 Task: In the  document Genderequalityletter.rtf Insert the command  'Editing'Email the file to   'softage.7@softage.net', with message attached Action Required: This requires your review and response. and file type: HTML
Action: Mouse moved to (390, 456)
Screenshot: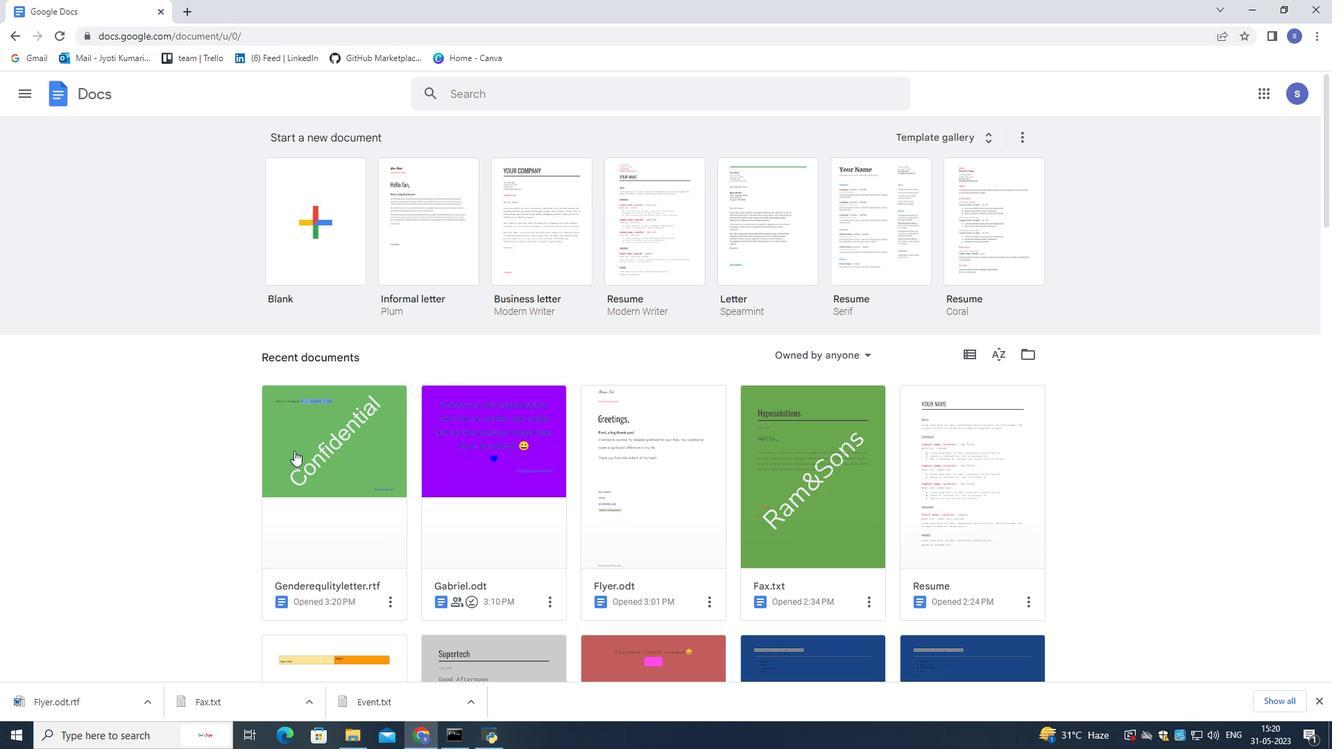 
Action: Mouse scrolled (390, 455) with delta (0, 0)
Screenshot: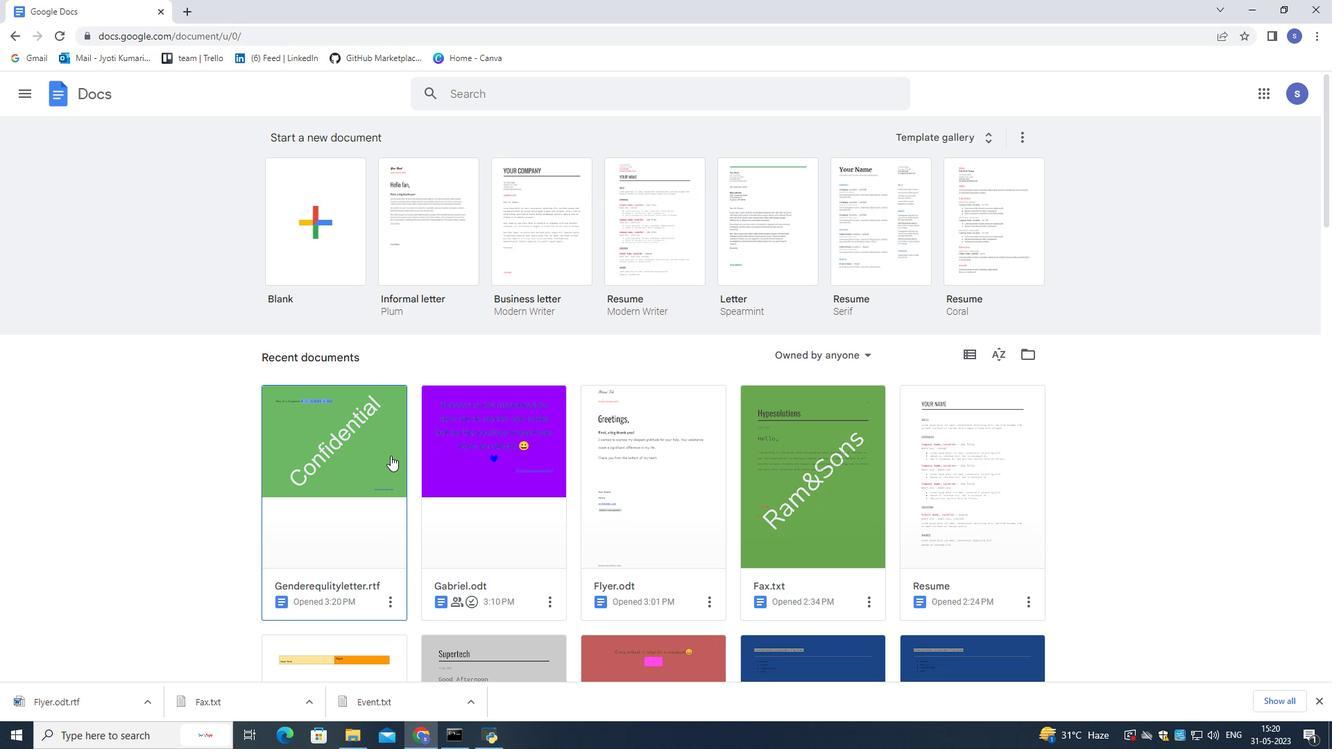 
Action: Mouse scrolled (390, 455) with delta (0, 0)
Screenshot: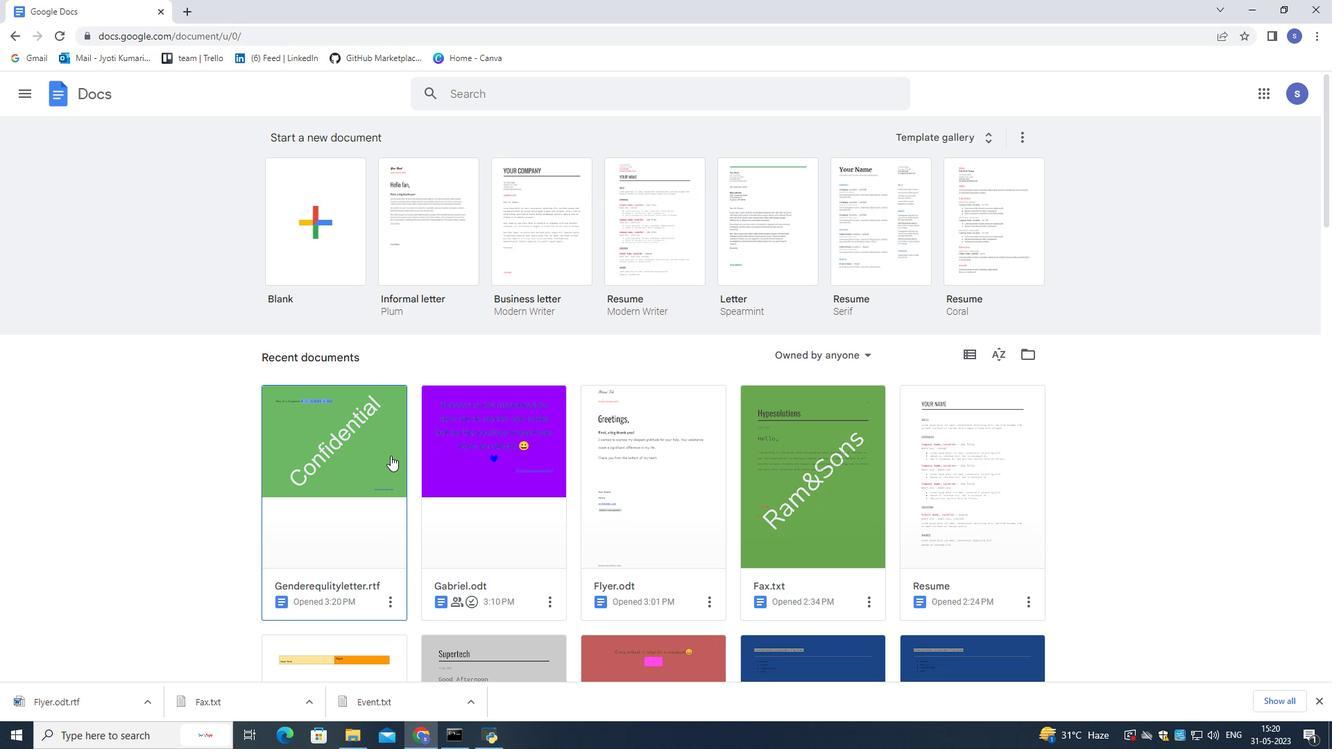 
Action: Mouse scrolled (390, 455) with delta (0, 0)
Screenshot: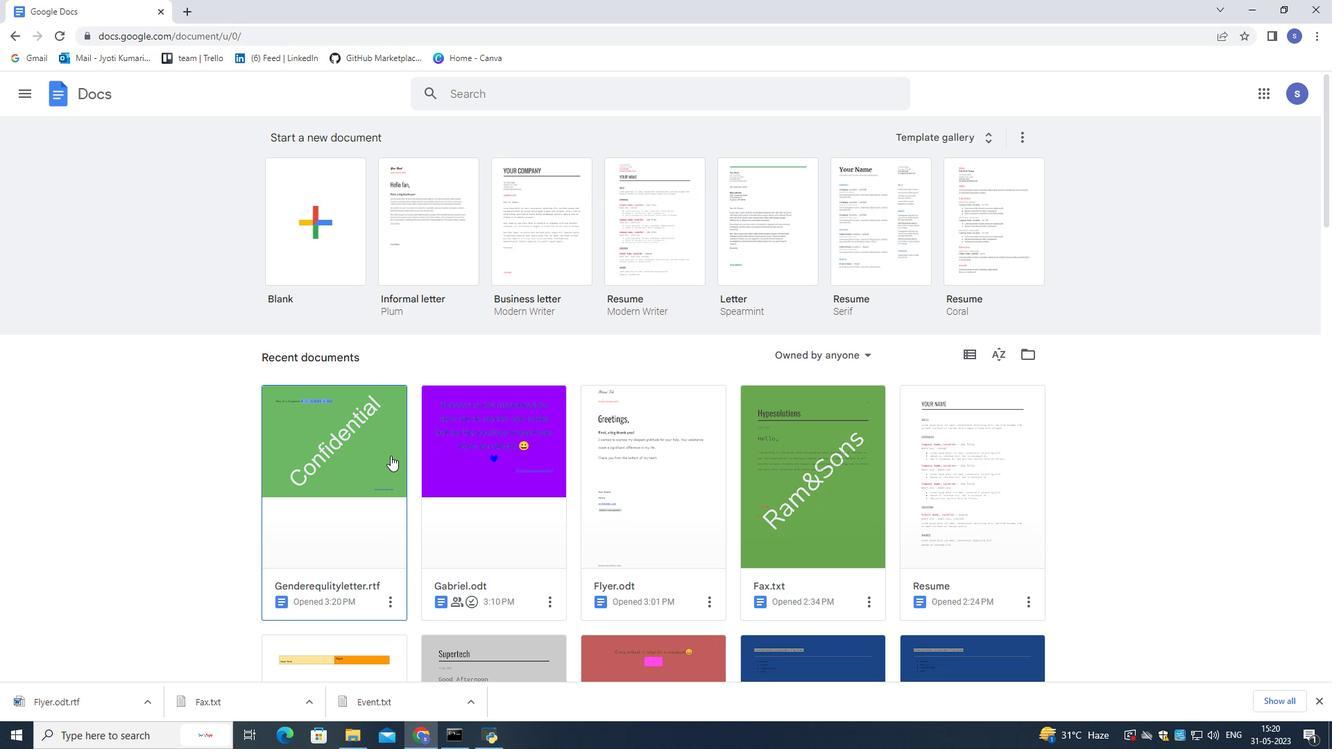 
Action: Mouse scrolled (390, 455) with delta (0, 0)
Screenshot: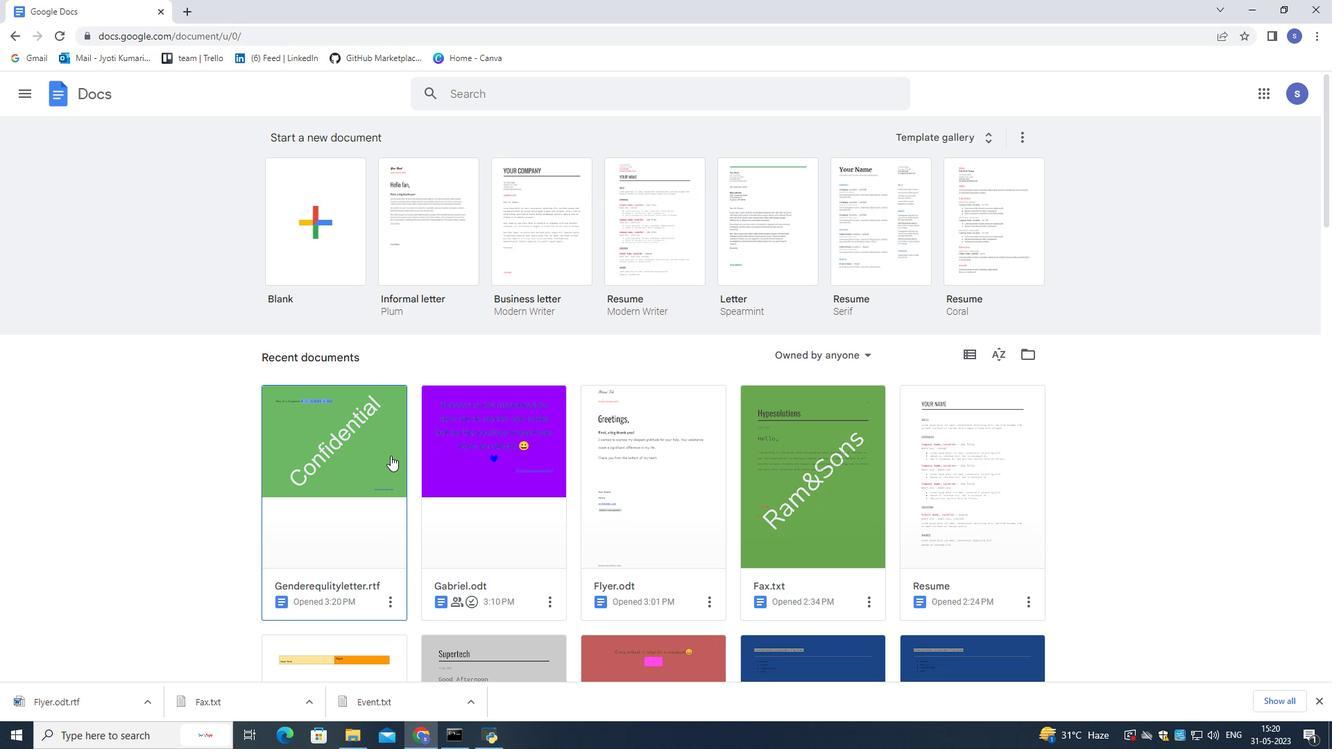 
Action: Mouse scrolled (390, 456) with delta (0, 0)
Screenshot: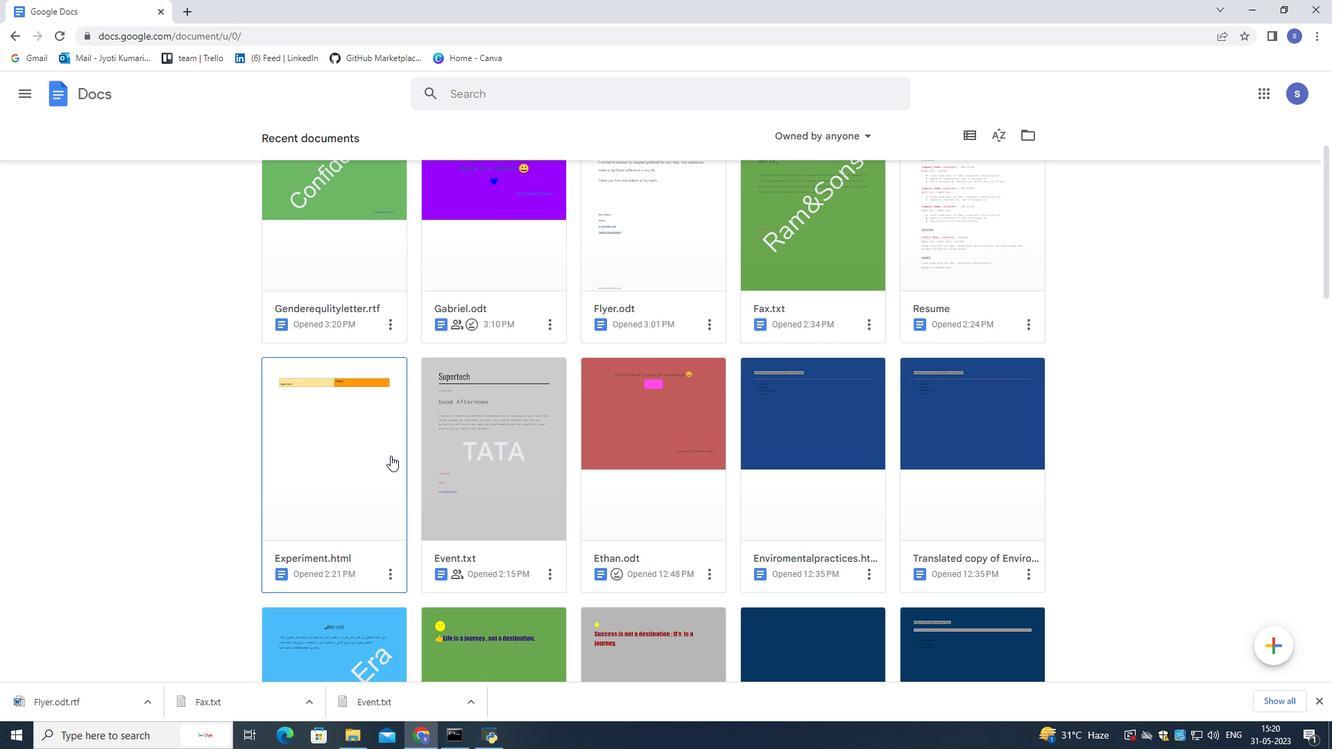 
Action: Mouse scrolled (390, 456) with delta (0, 0)
Screenshot: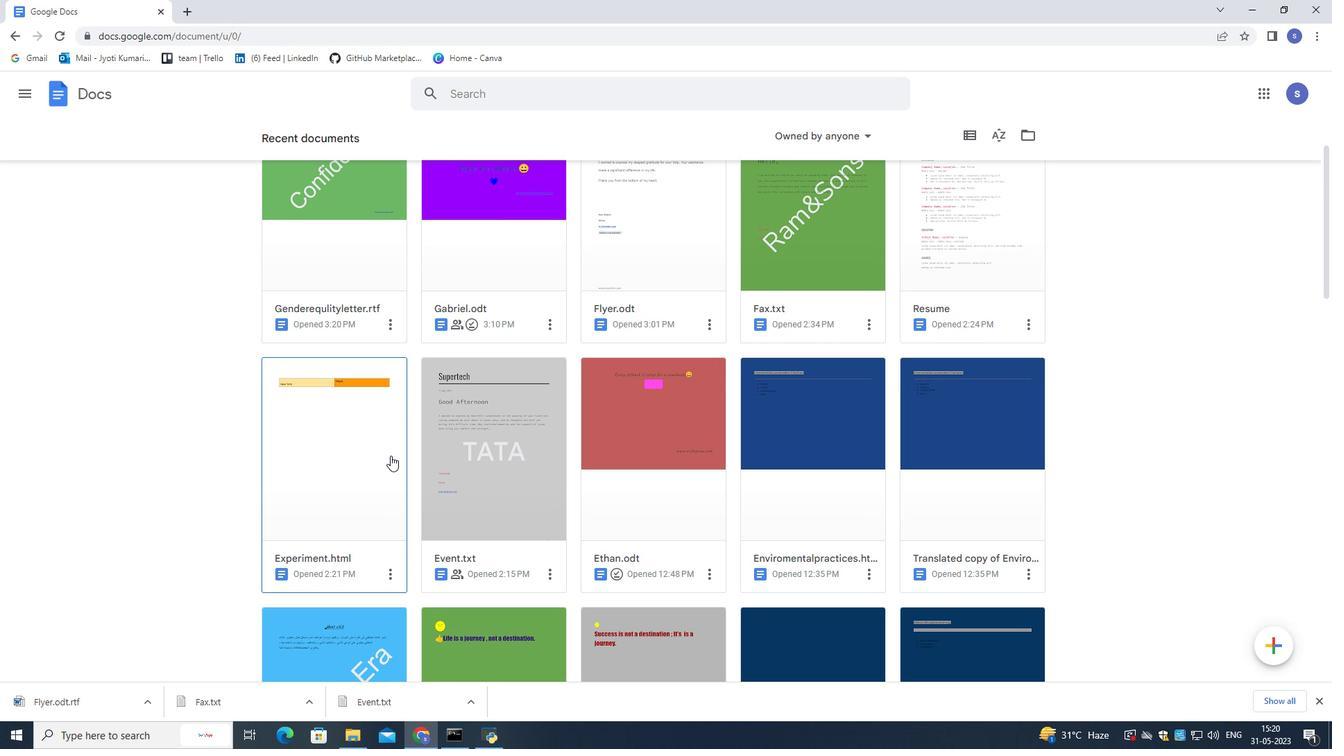 
Action: Mouse scrolled (390, 456) with delta (0, 0)
Screenshot: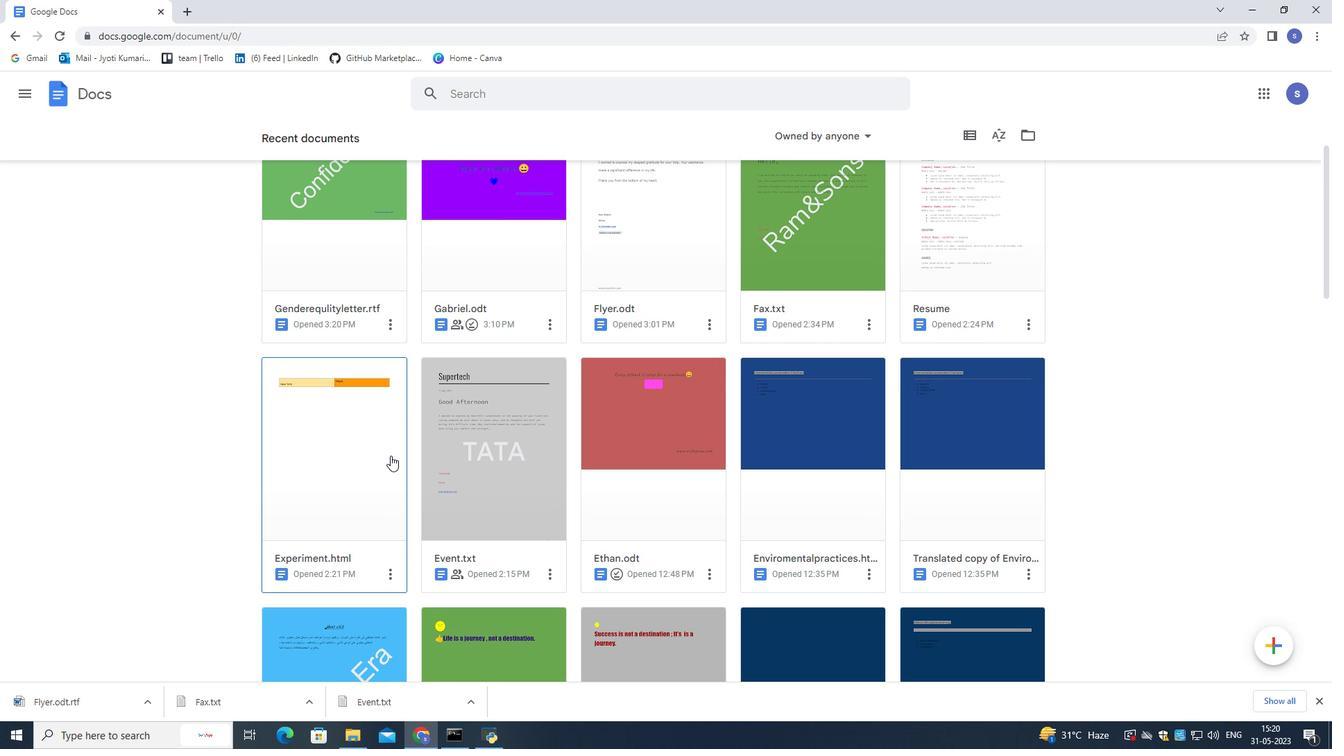 
Action: Mouse scrolled (390, 456) with delta (0, 0)
Screenshot: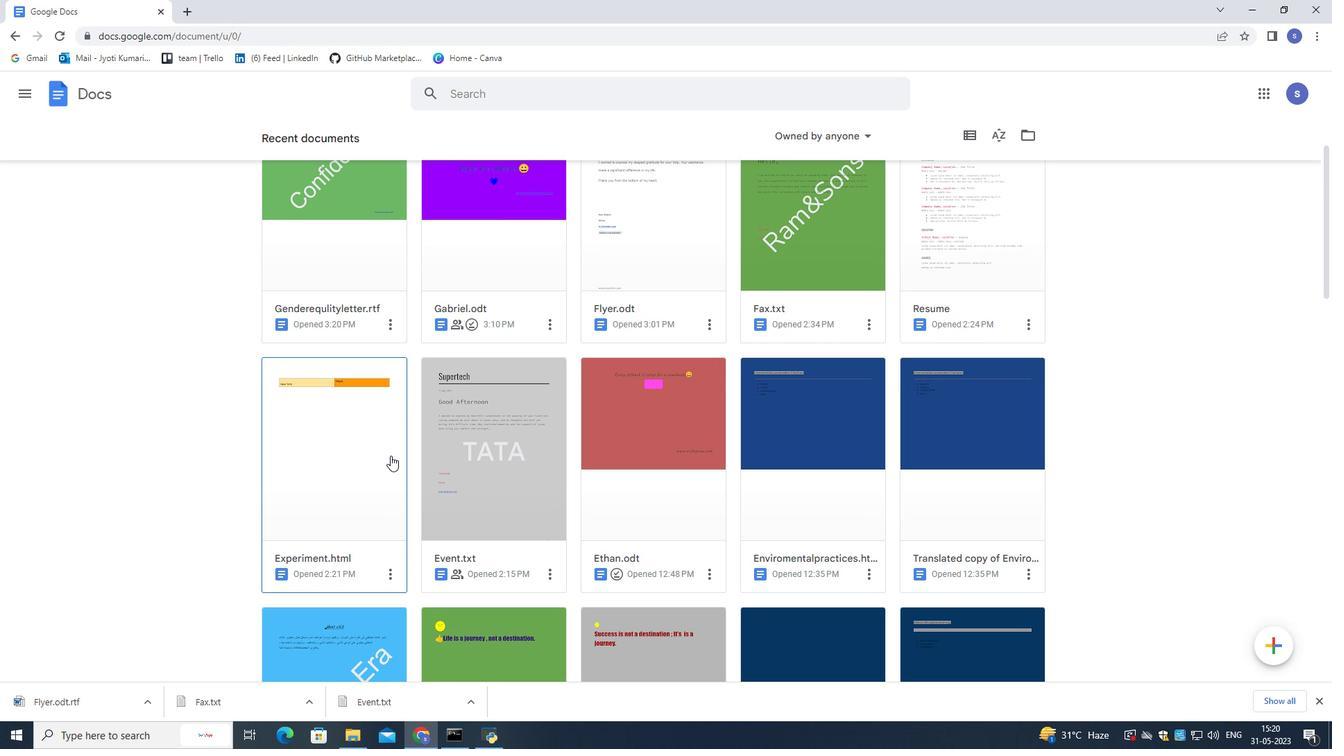 
Action: Mouse scrolled (390, 456) with delta (0, 0)
Screenshot: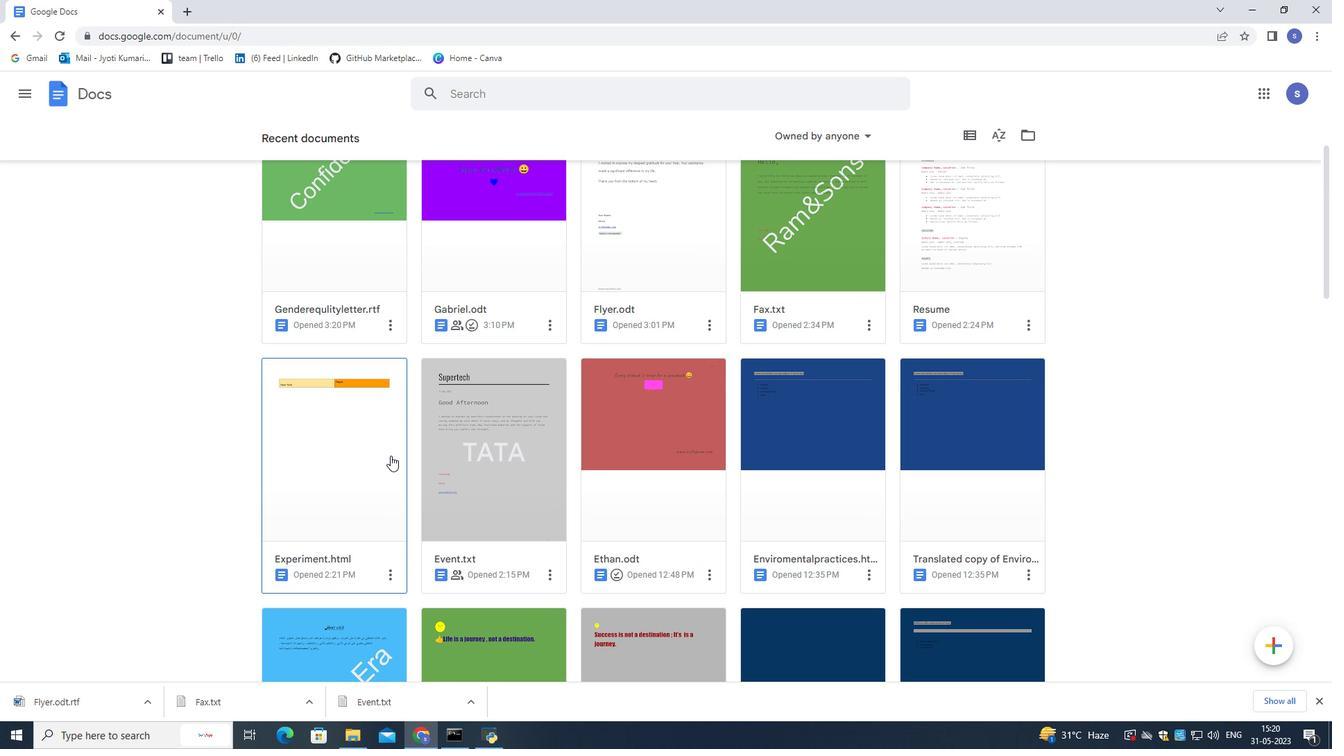 
Action: Mouse moved to (365, 429)
Screenshot: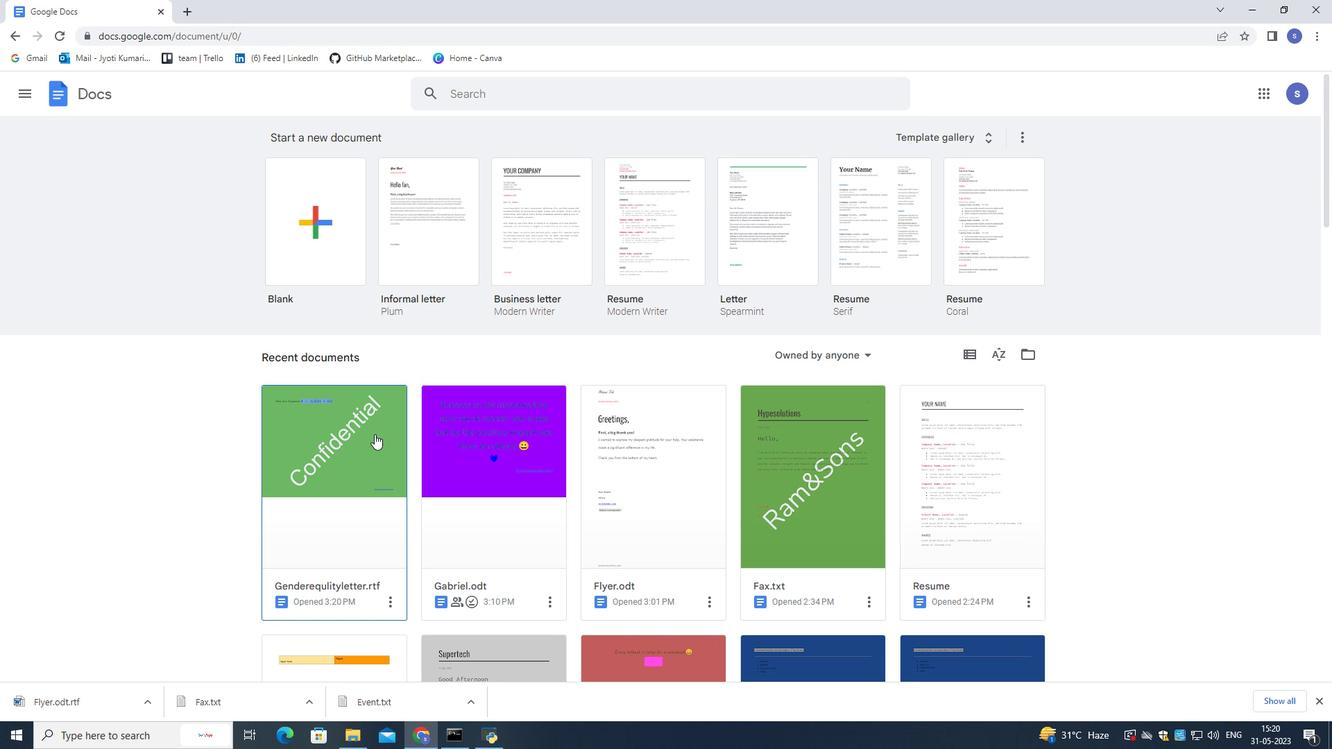 
Action: Mouse pressed left at (365, 429)
Screenshot: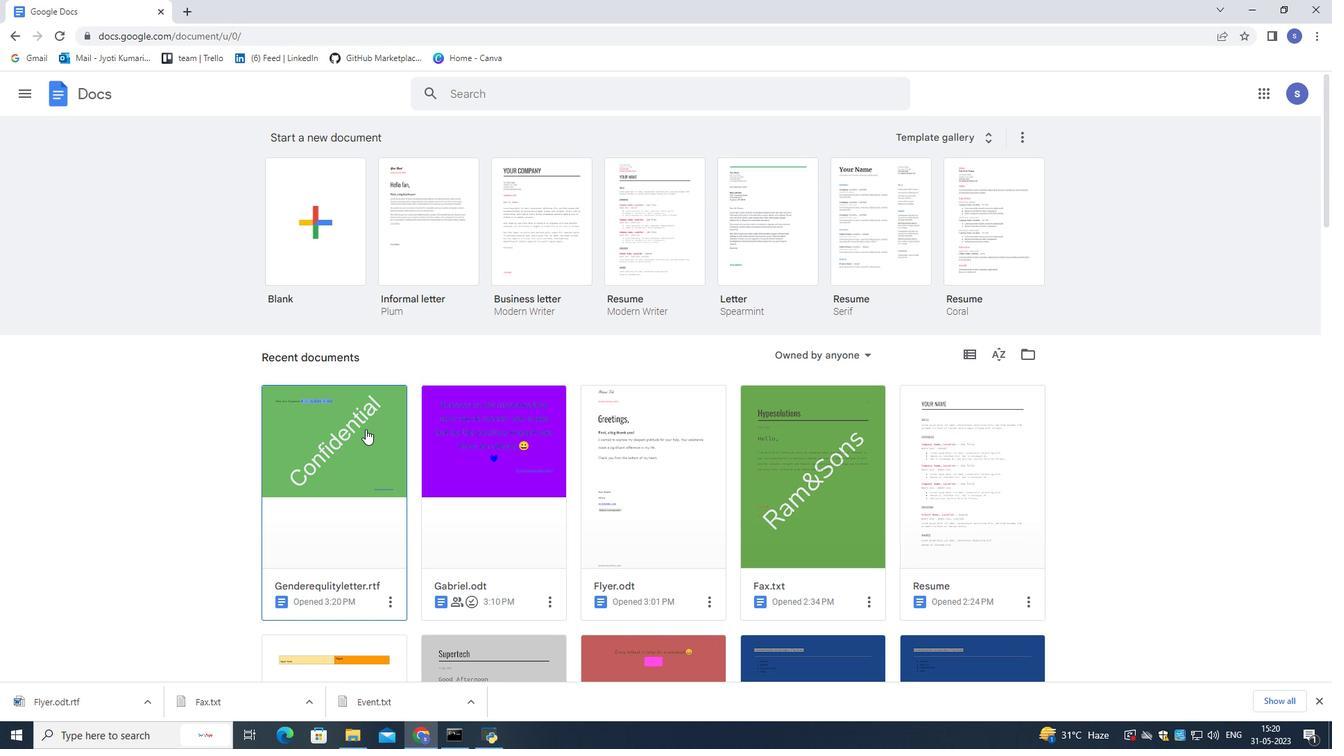 
Action: Mouse moved to (449, 409)
Screenshot: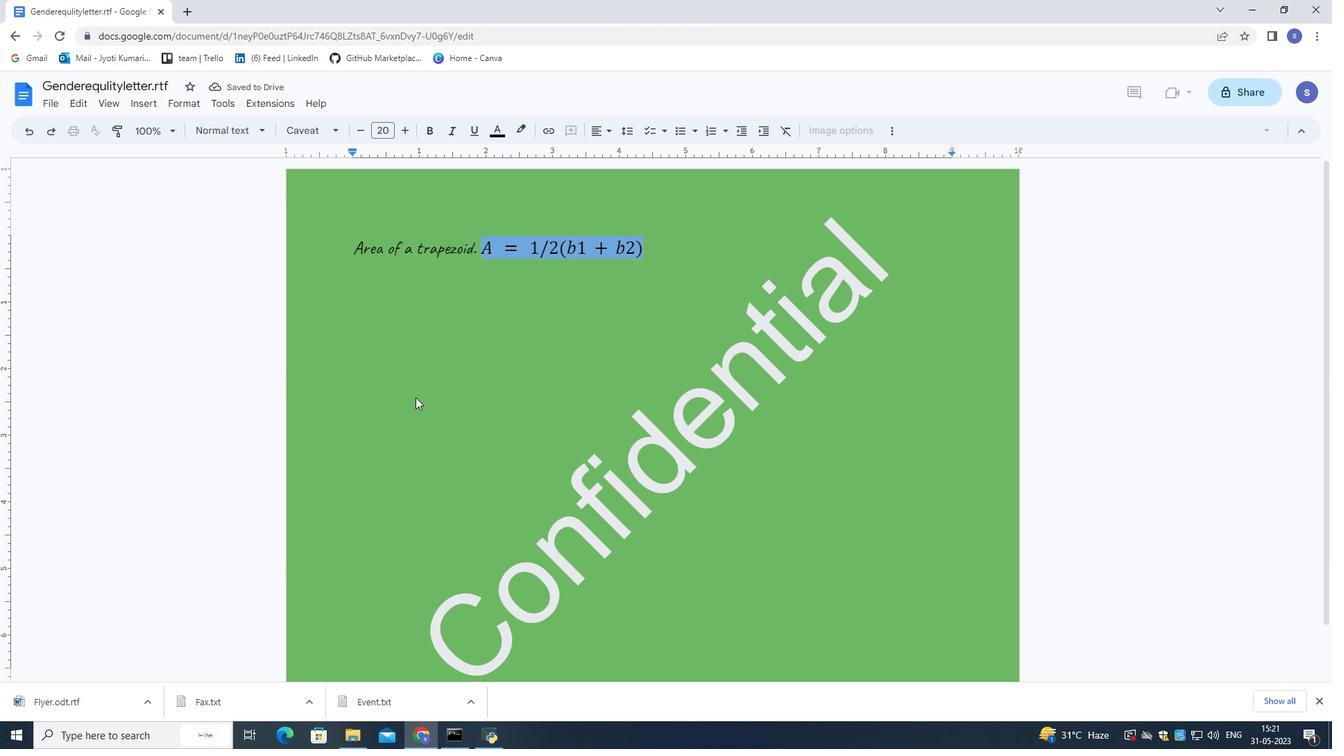 
Action: Mouse scrolled (449, 408) with delta (0, 0)
Screenshot: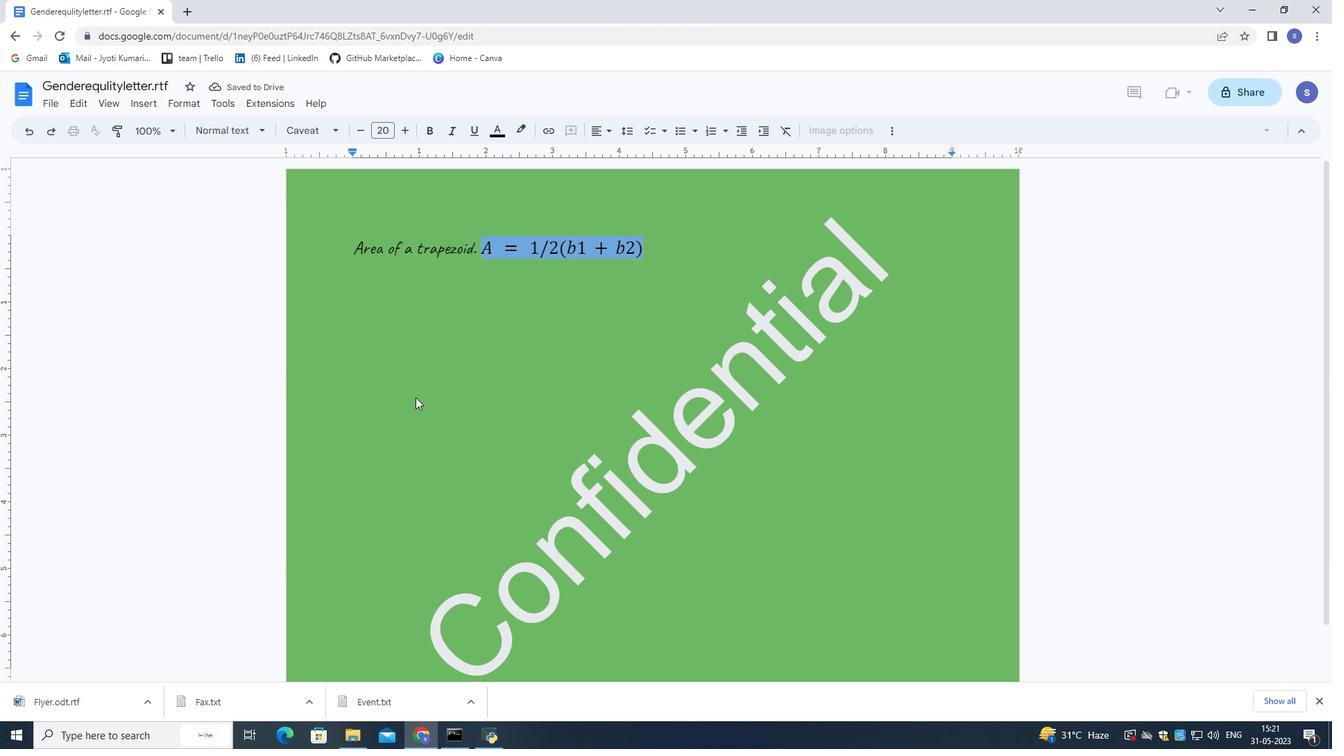 
Action: Mouse moved to (48, 100)
Screenshot: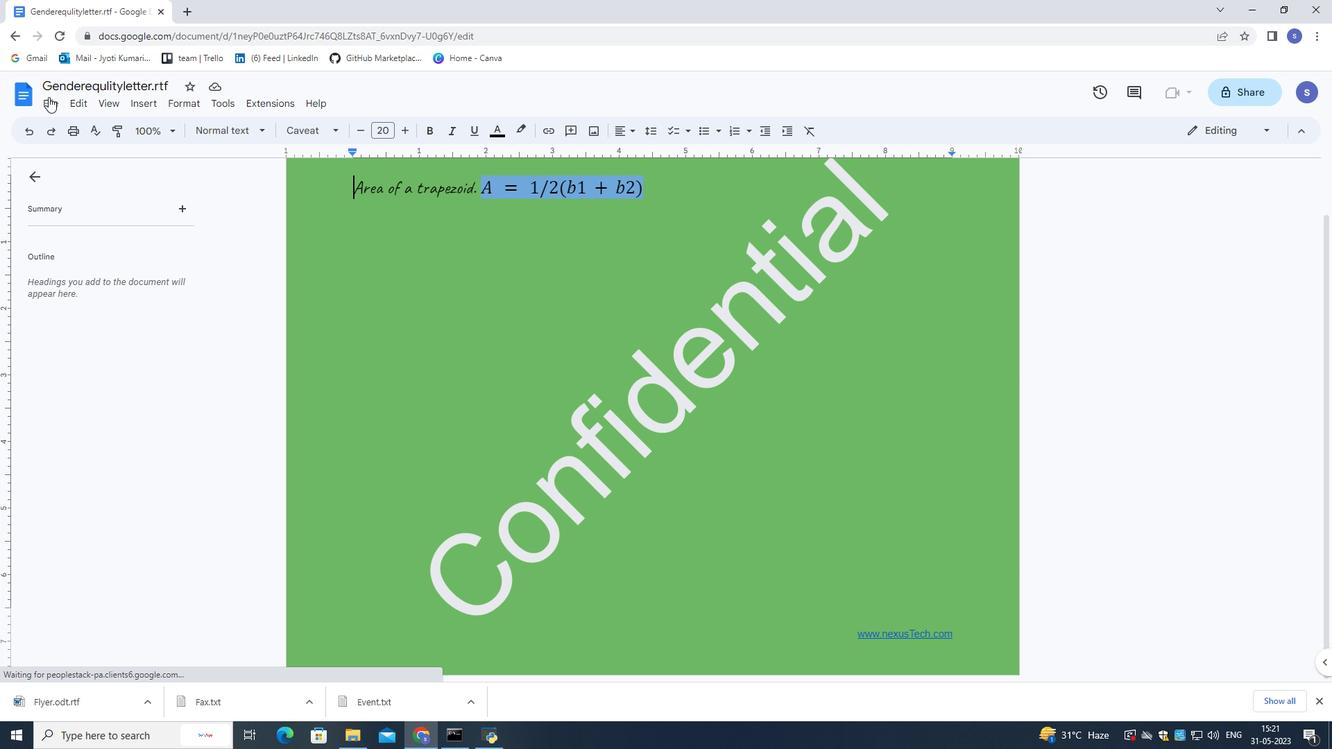 
Action: Mouse pressed left at (48, 100)
Screenshot: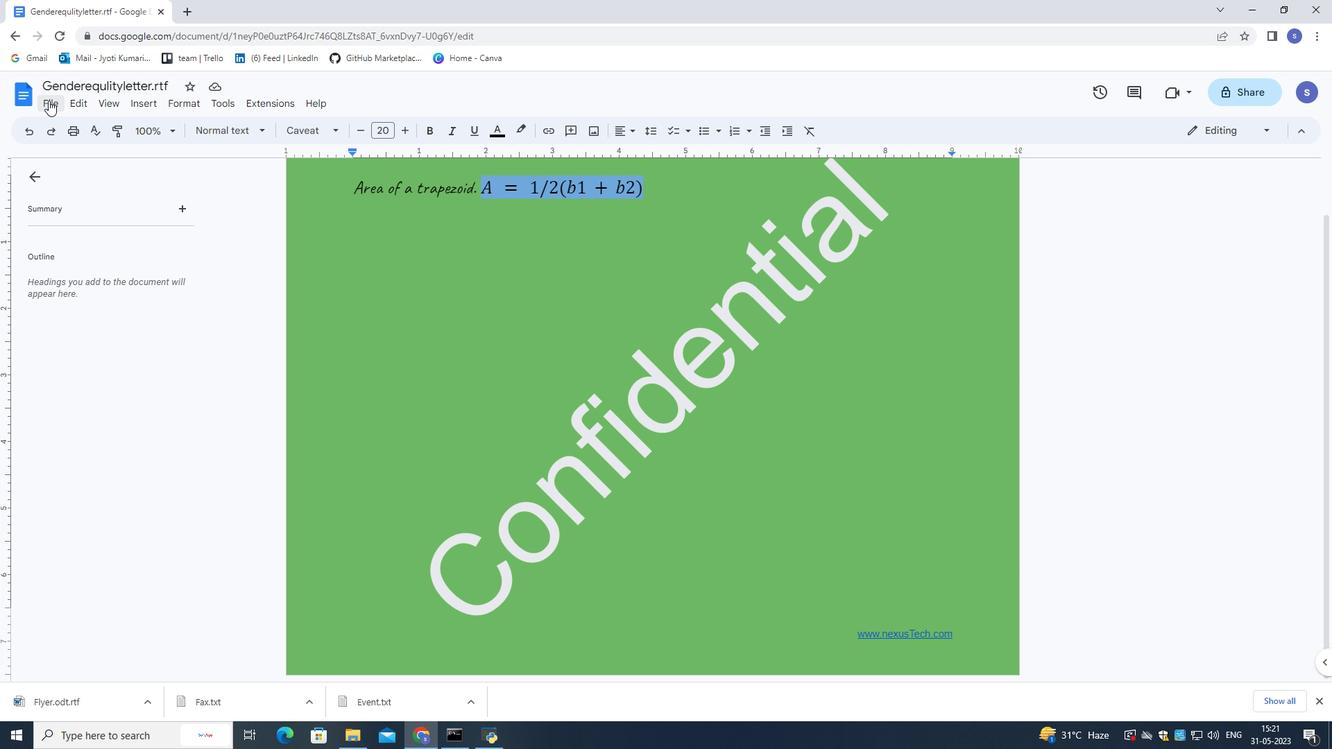 
Action: Mouse moved to (1212, 136)
Screenshot: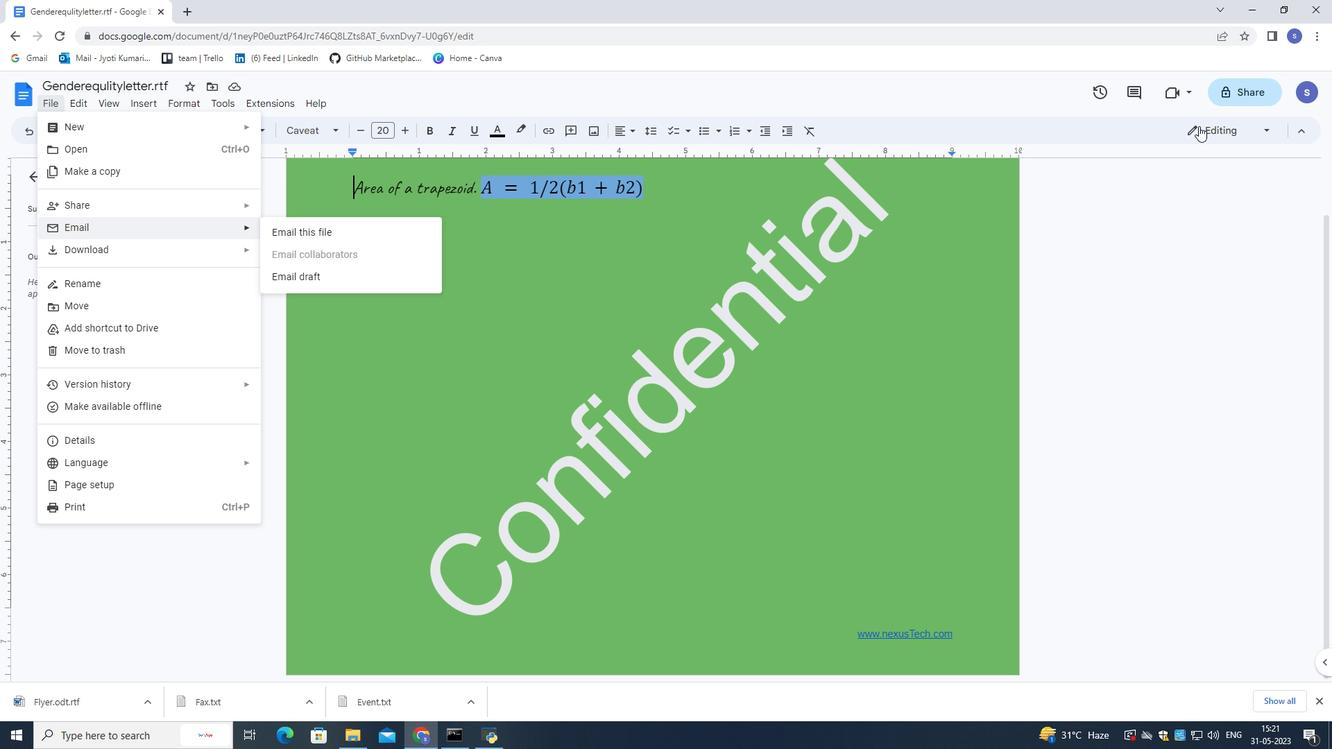 
Action: Mouse pressed left at (1212, 136)
Screenshot: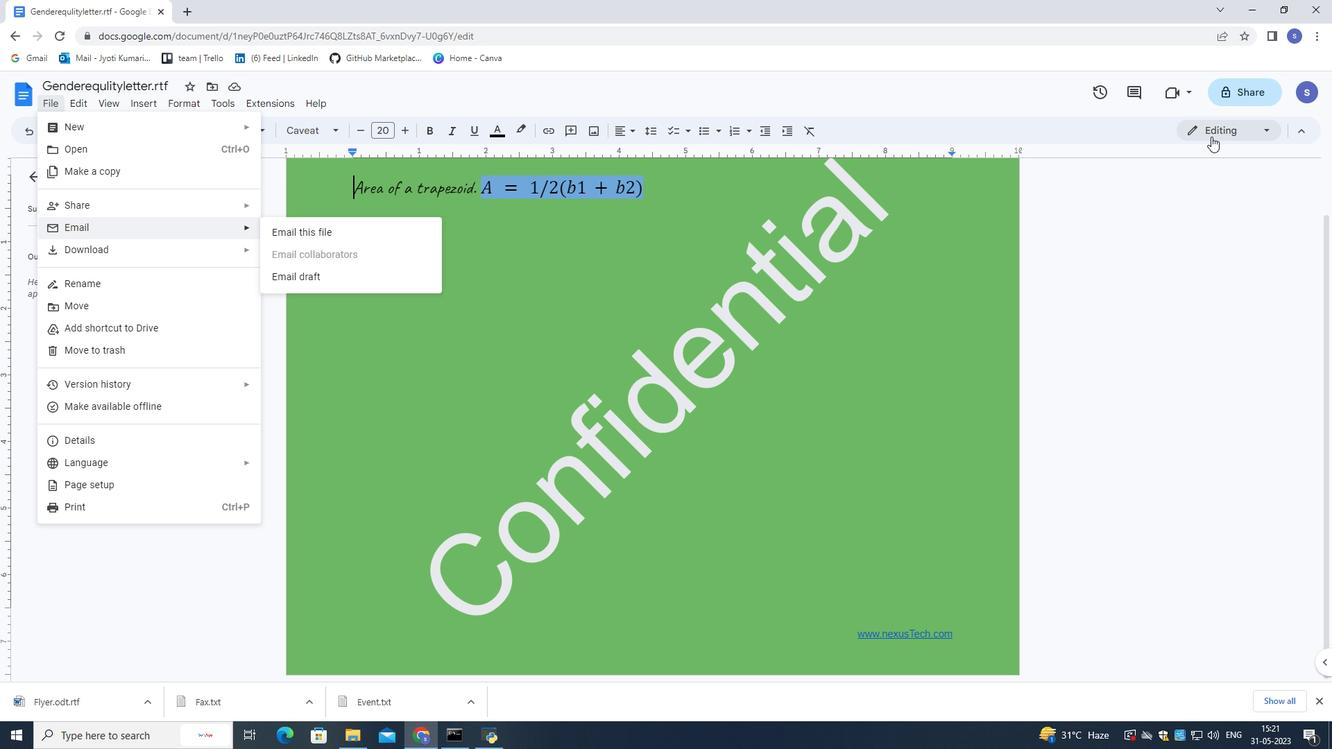 
Action: Mouse moved to (1167, 170)
Screenshot: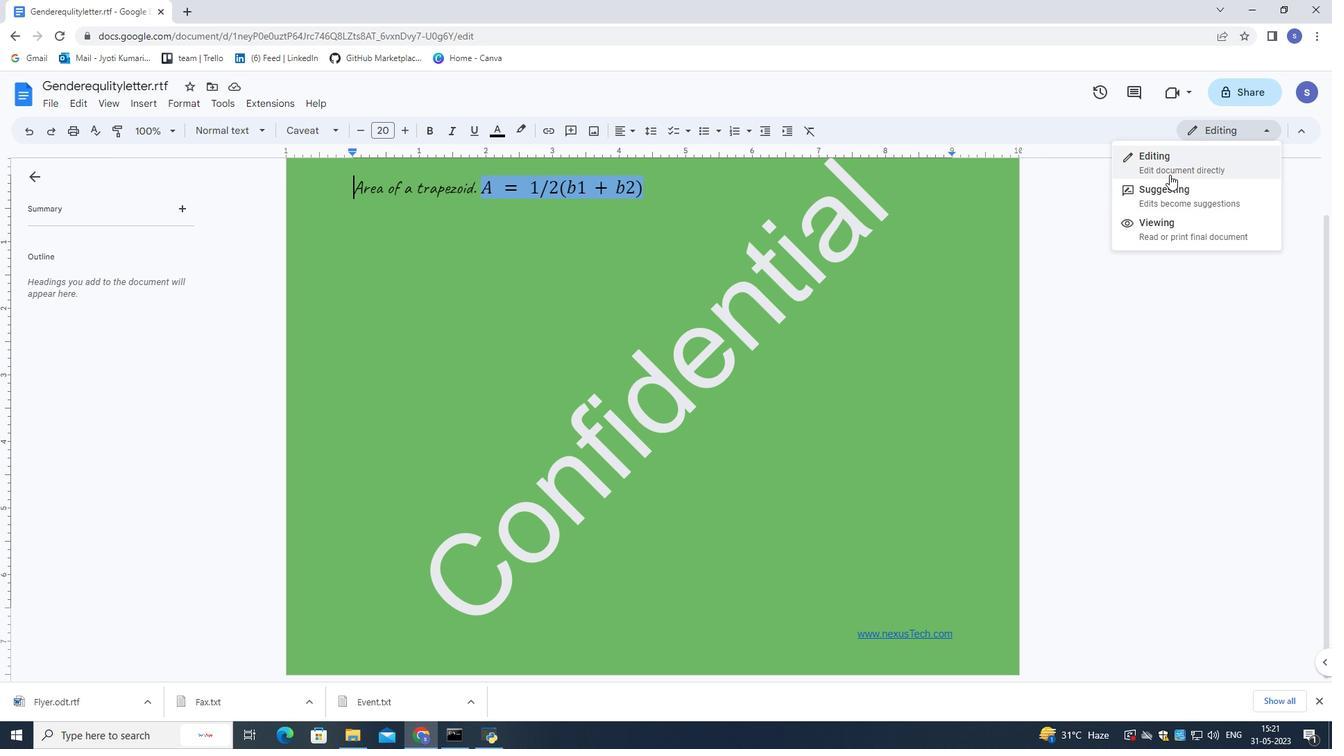 
Action: Mouse pressed left at (1167, 170)
Screenshot: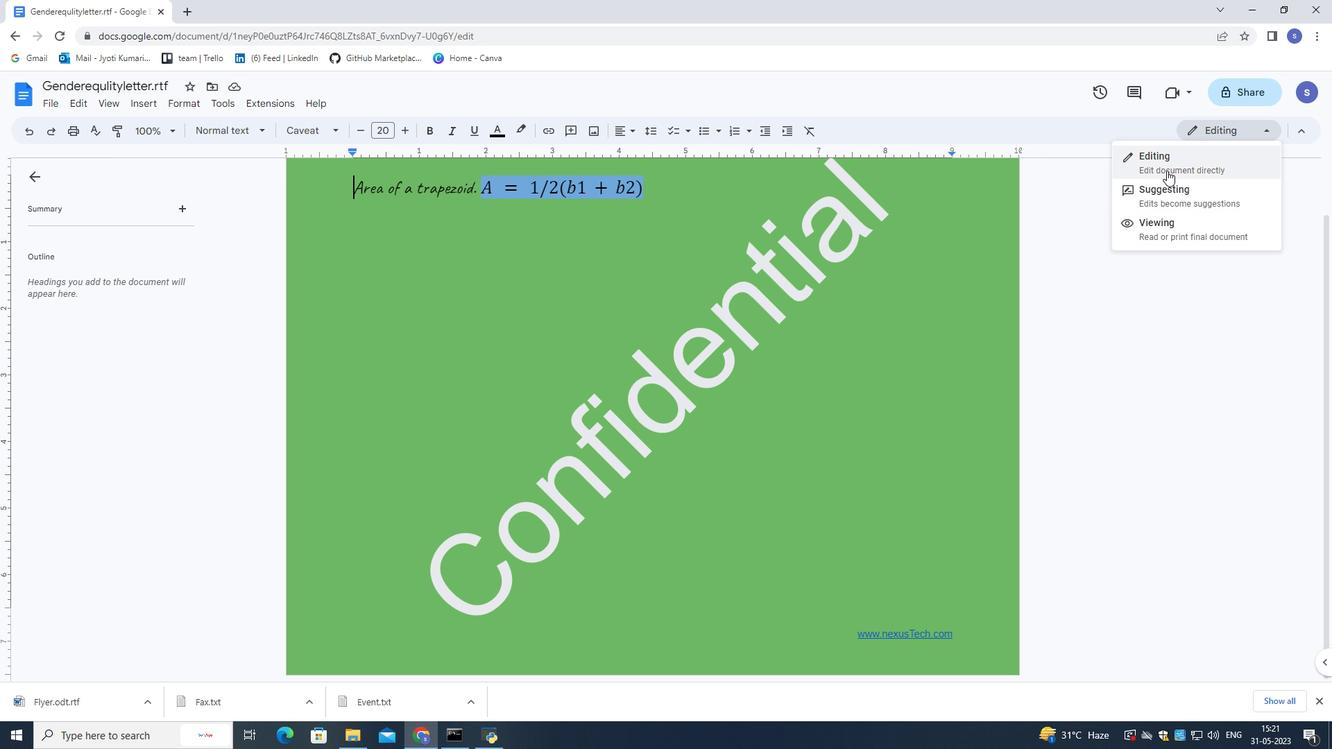 
Action: Mouse moved to (48, 99)
Screenshot: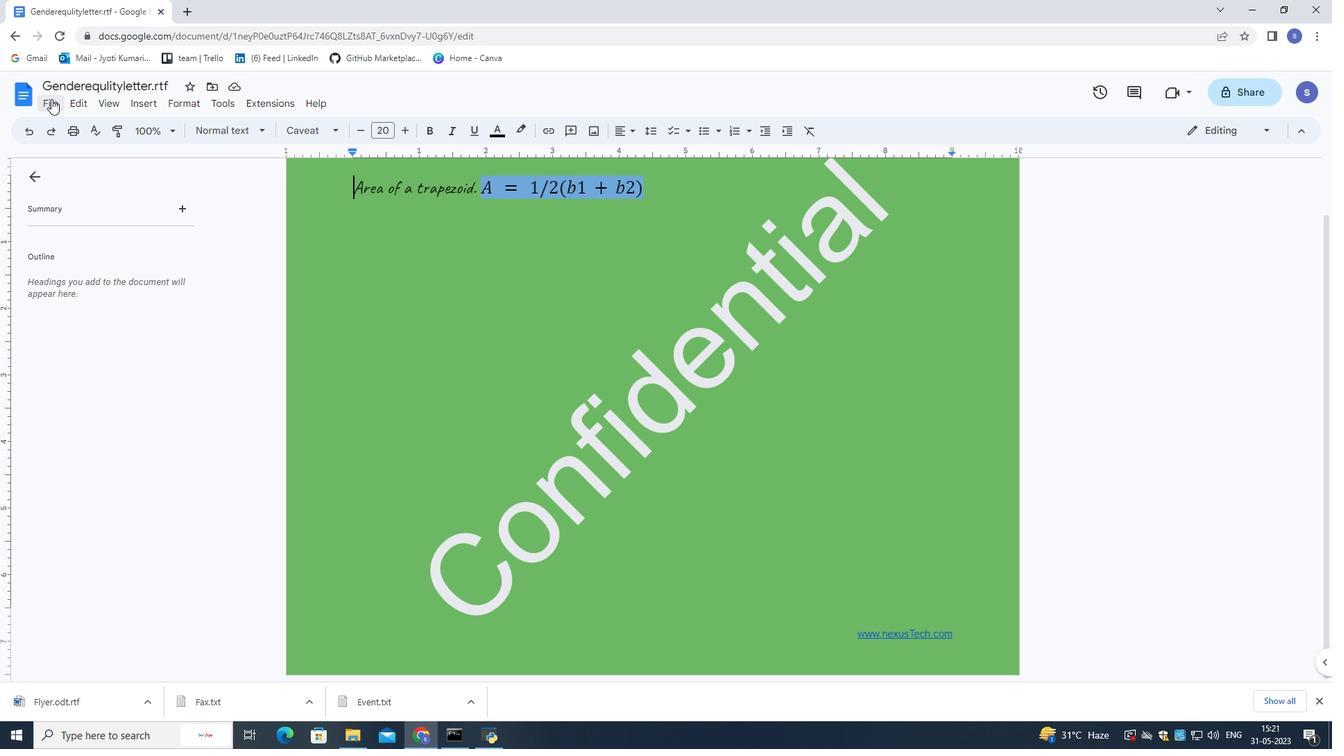 
Action: Mouse pressed left at (48, 99)
Screenshot: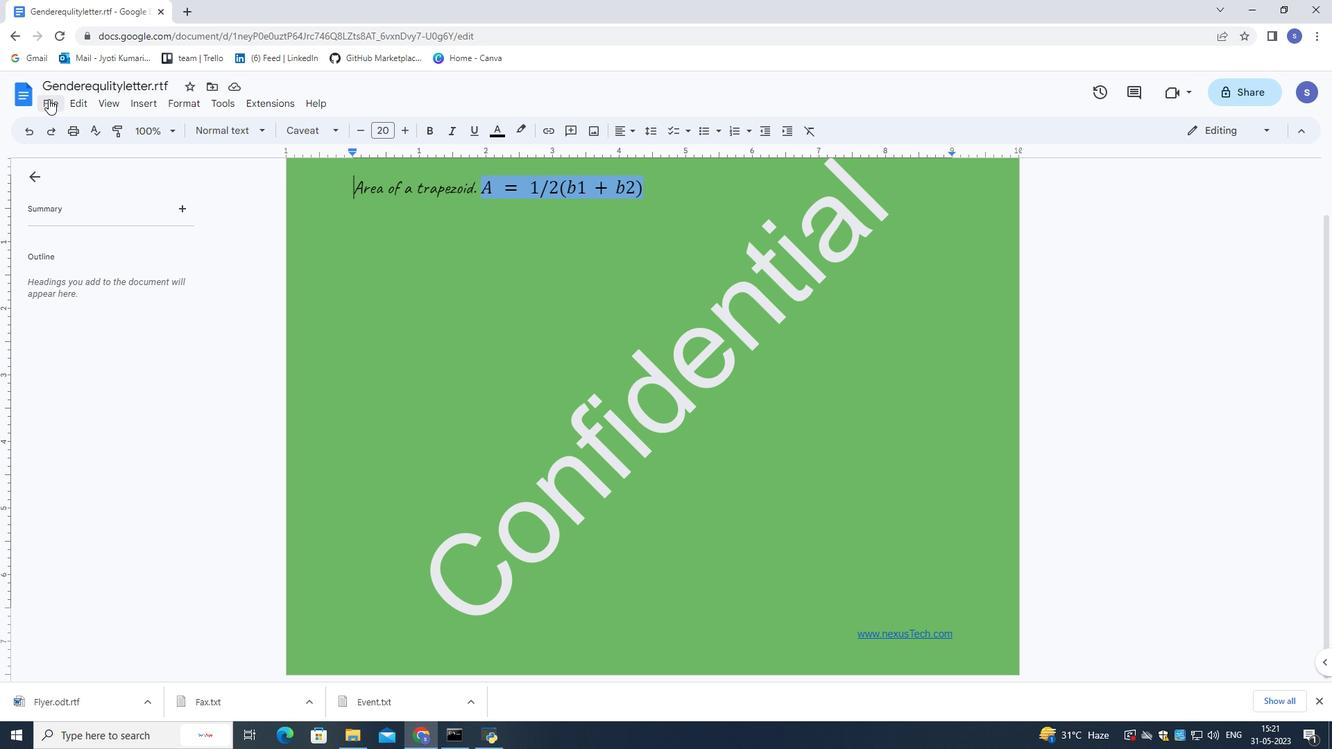 
Action: Mouse moved to (287, 229)
Screenshot: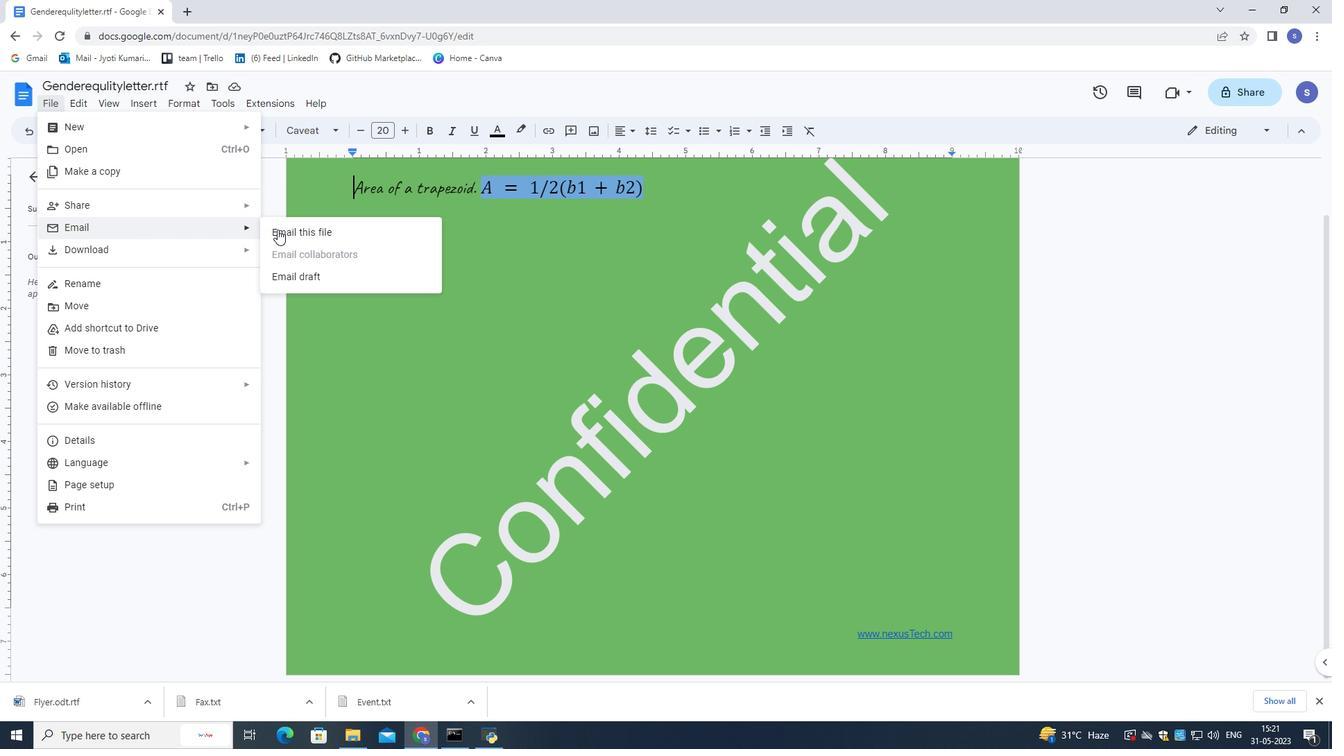 
Action: Mouse pressed left at (287, 229)
Screenshot: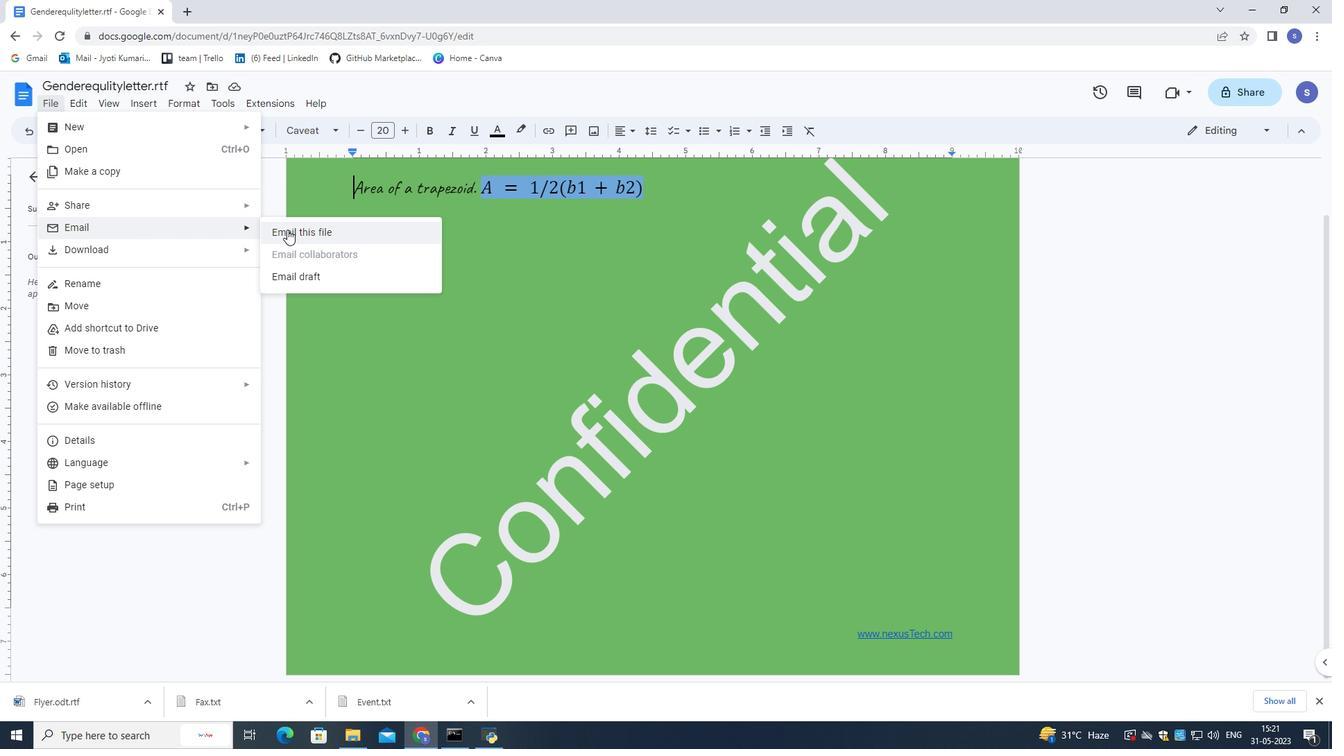 
Action: Key pressed softage.7<Key.shift>@softage.net
Screenshot: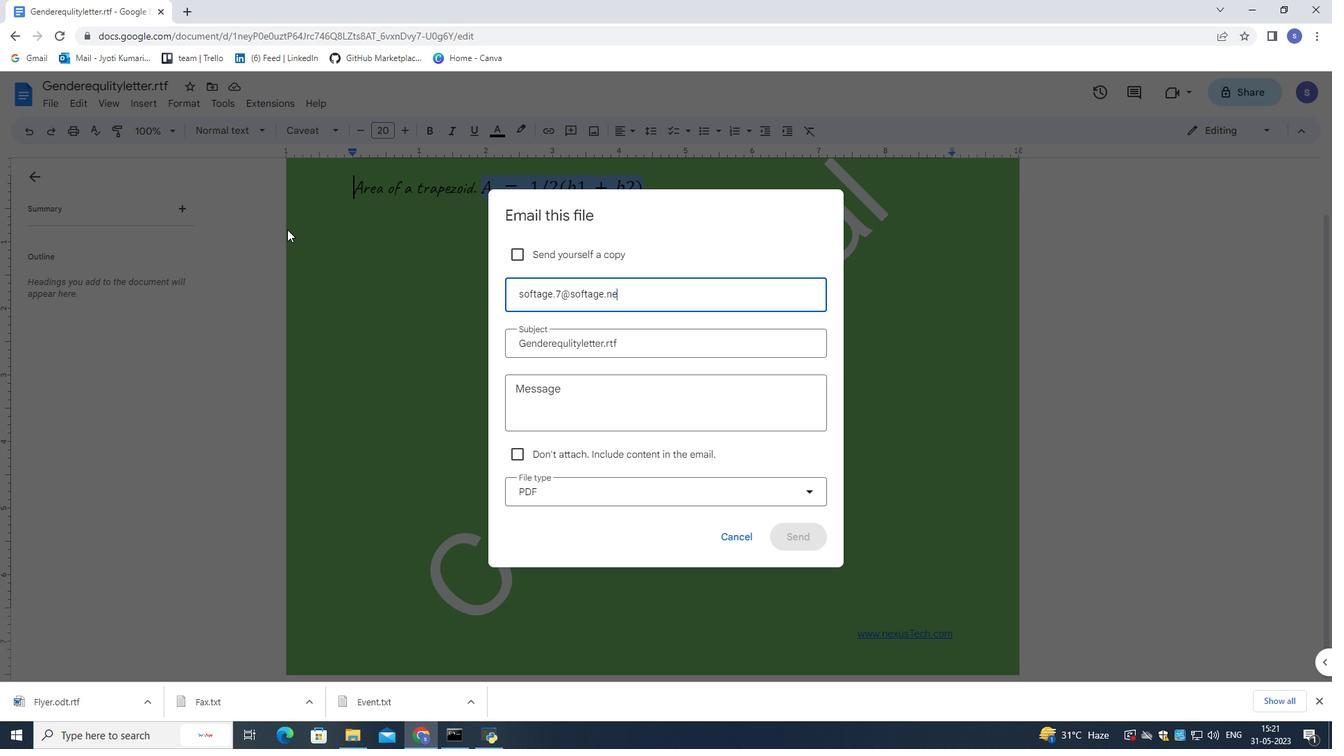 
Action: Mouse moved to (581, 332)
Screenshot: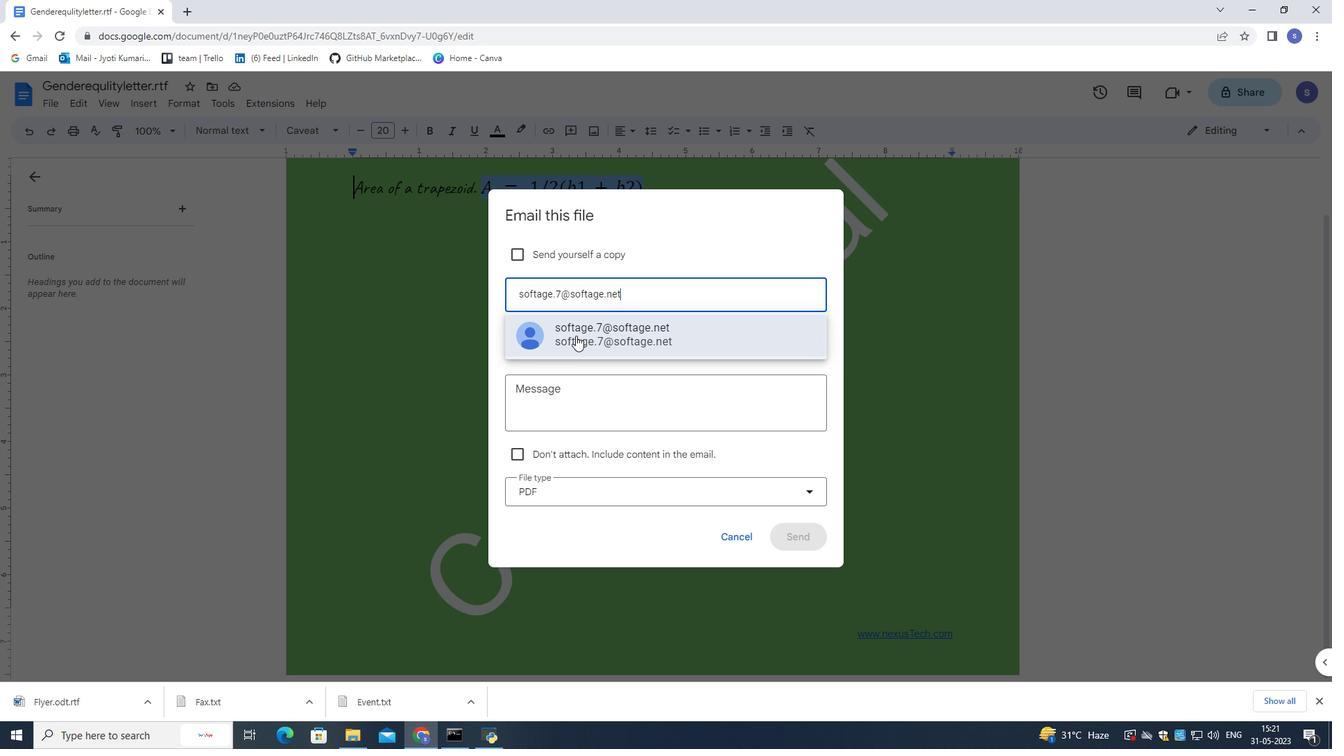 
Action: Mouse pressed left at (581, 332)
Screenshot: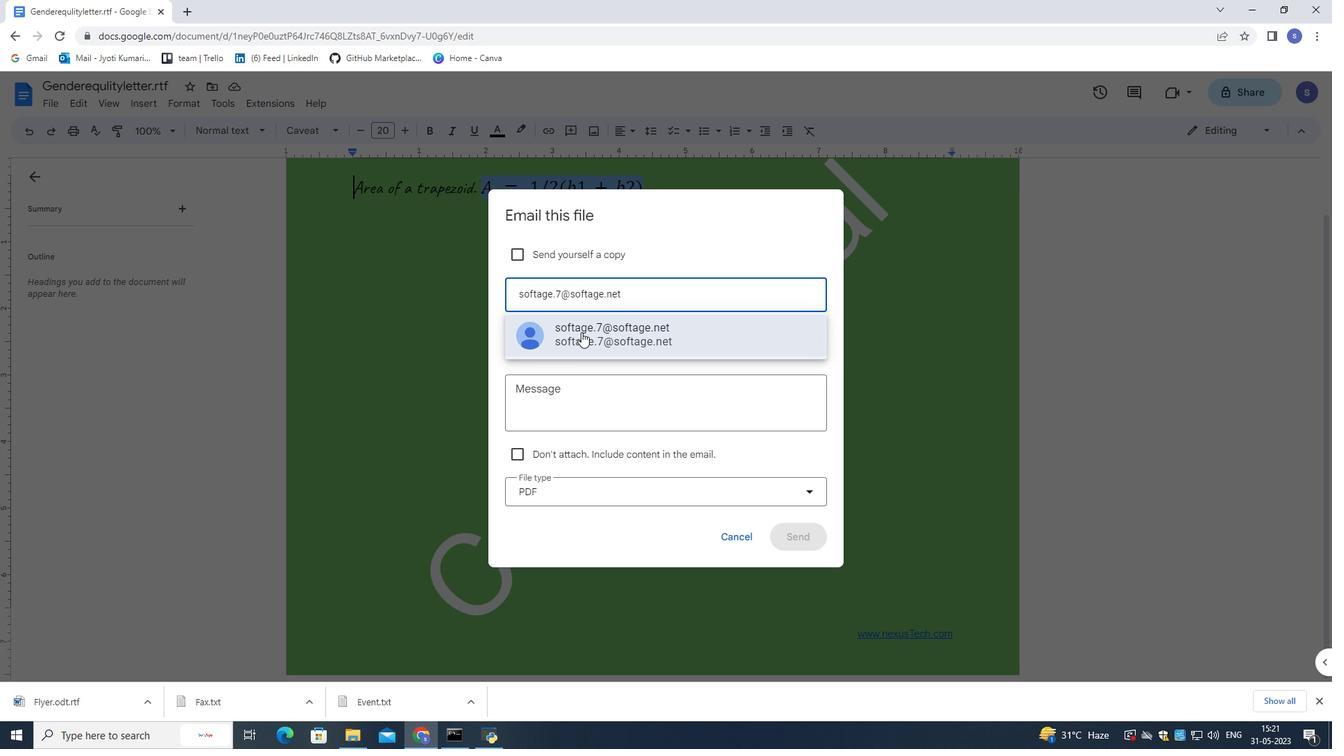 
Action: Mouse moved to (661, 408)
Screenshot: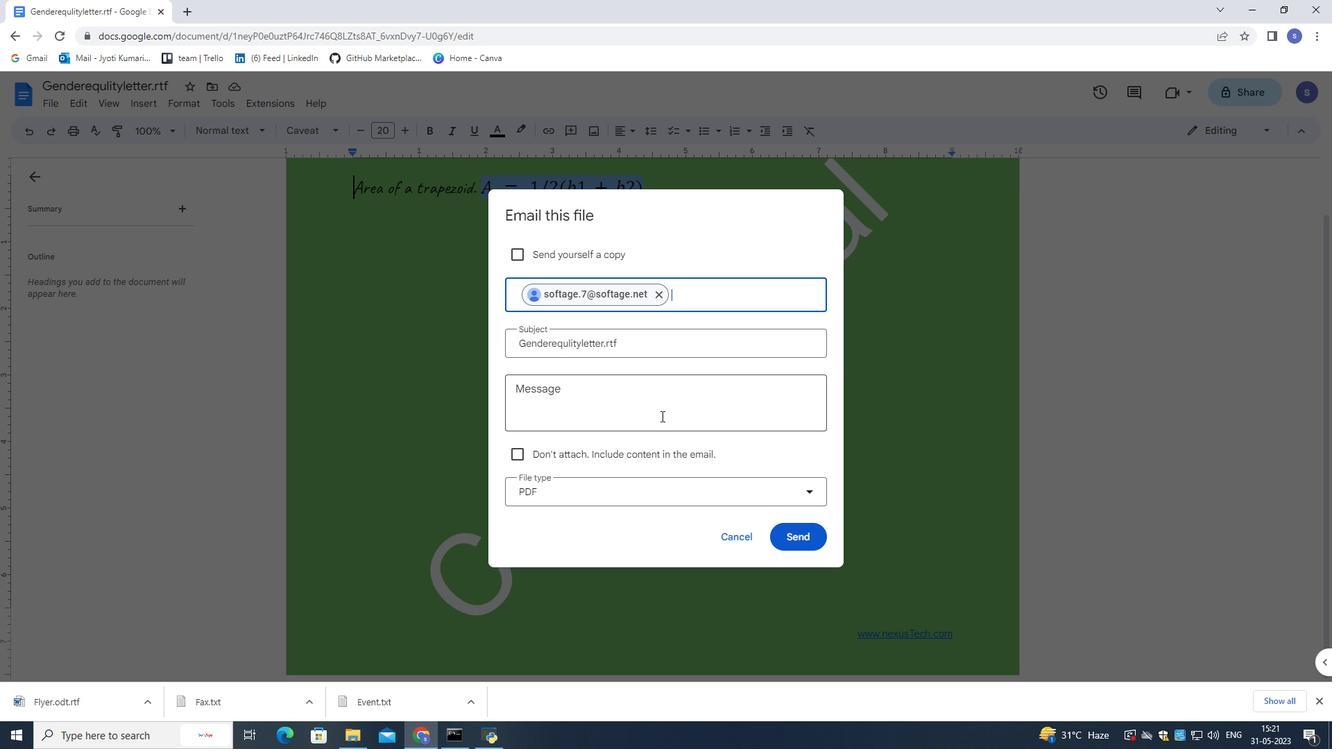 
Action: Mouse pressed left at (661, 408)
Screenshot: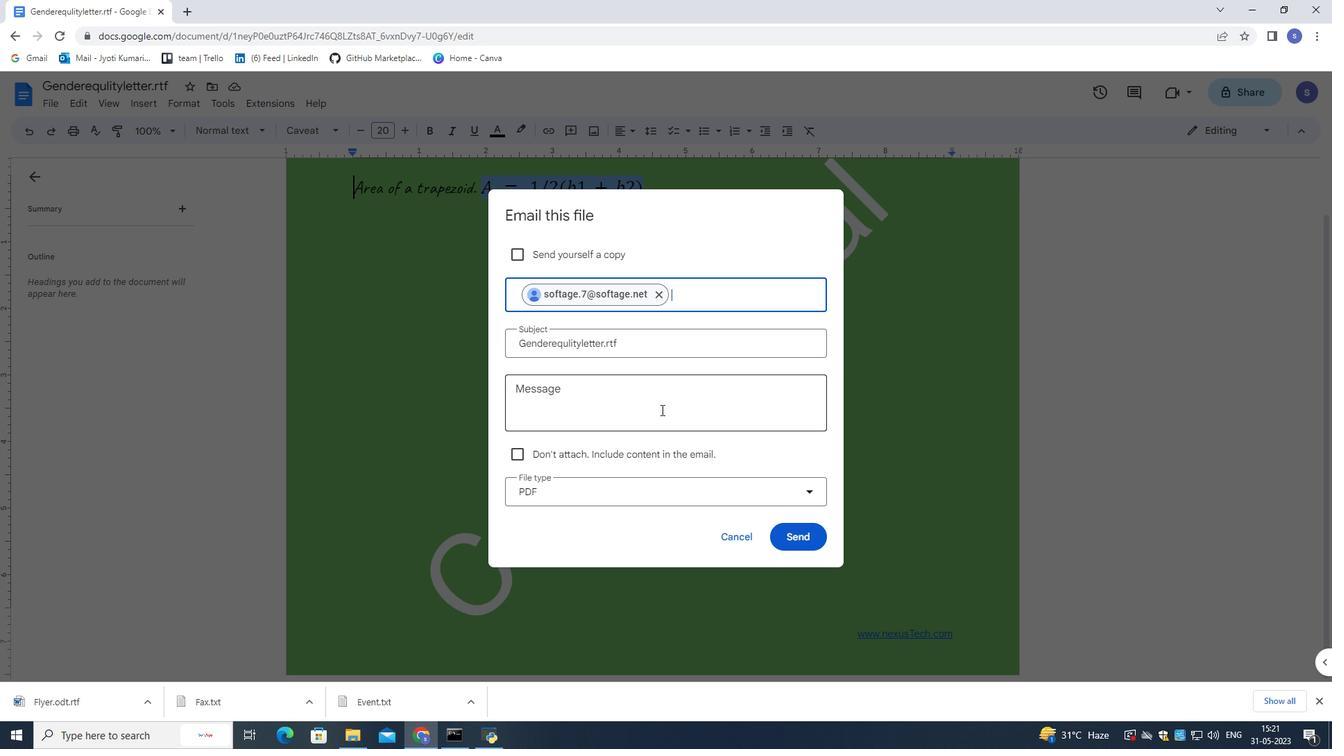 
Action: Mouse moved to (647, 404)
Screenshot: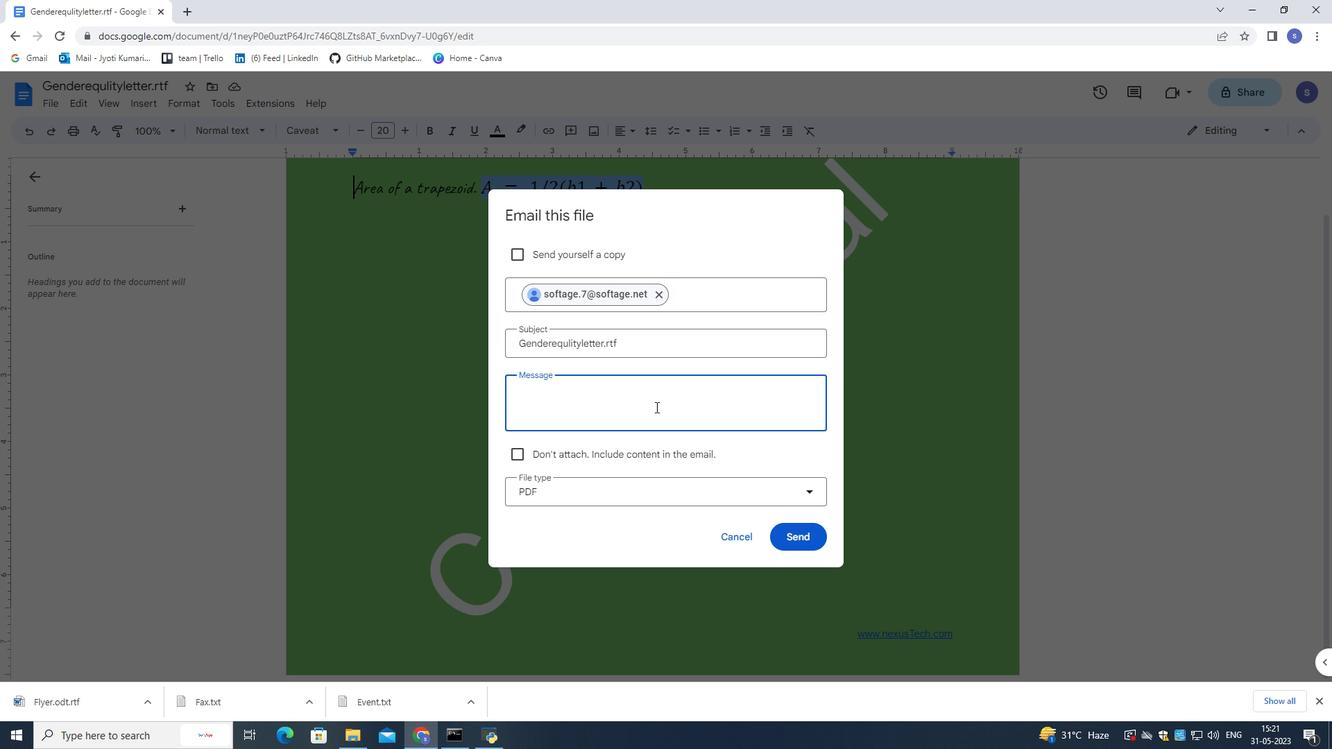 
Action: Key pressed <Key.shift>Action<Key.space><Key.shift>Required<Key.space><Key.shift_r>:<Key.space><Key.shift>This<Key.space>
Screenshot: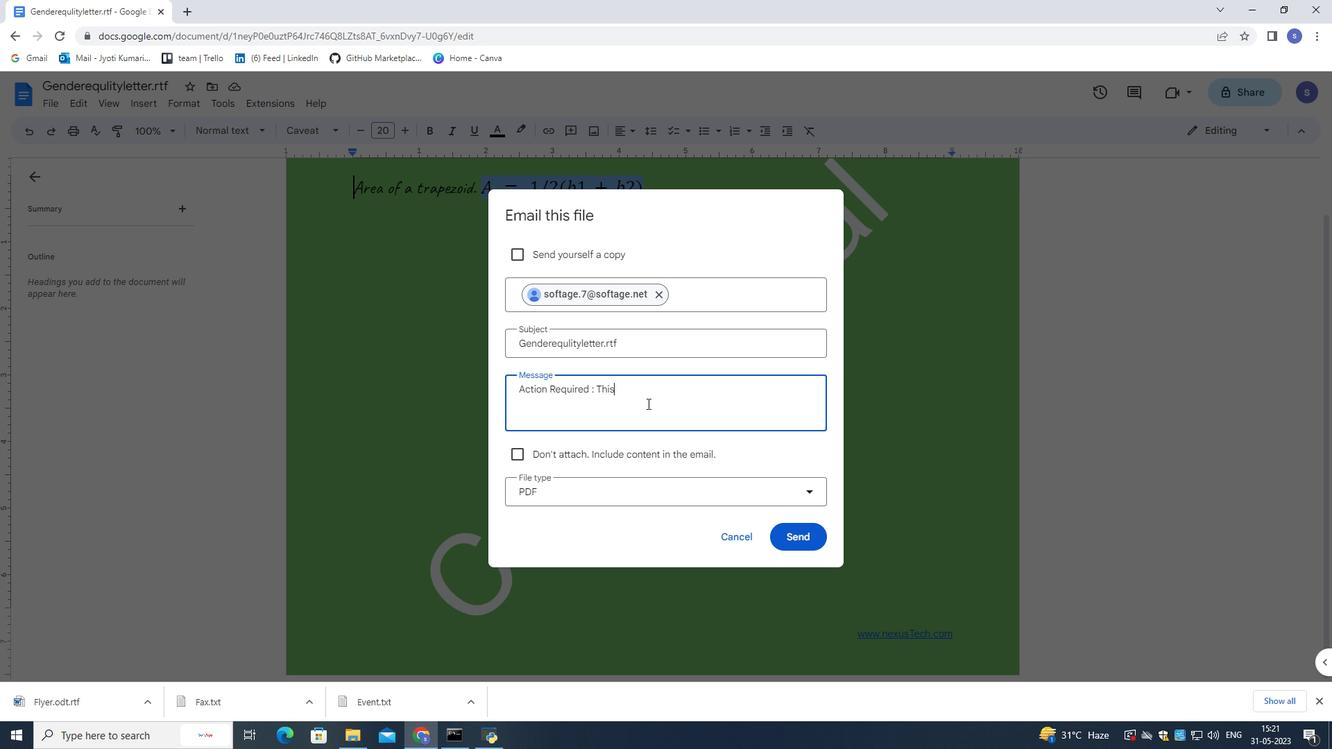 
Action: Mouse moved to (628, 388)
Screenshot: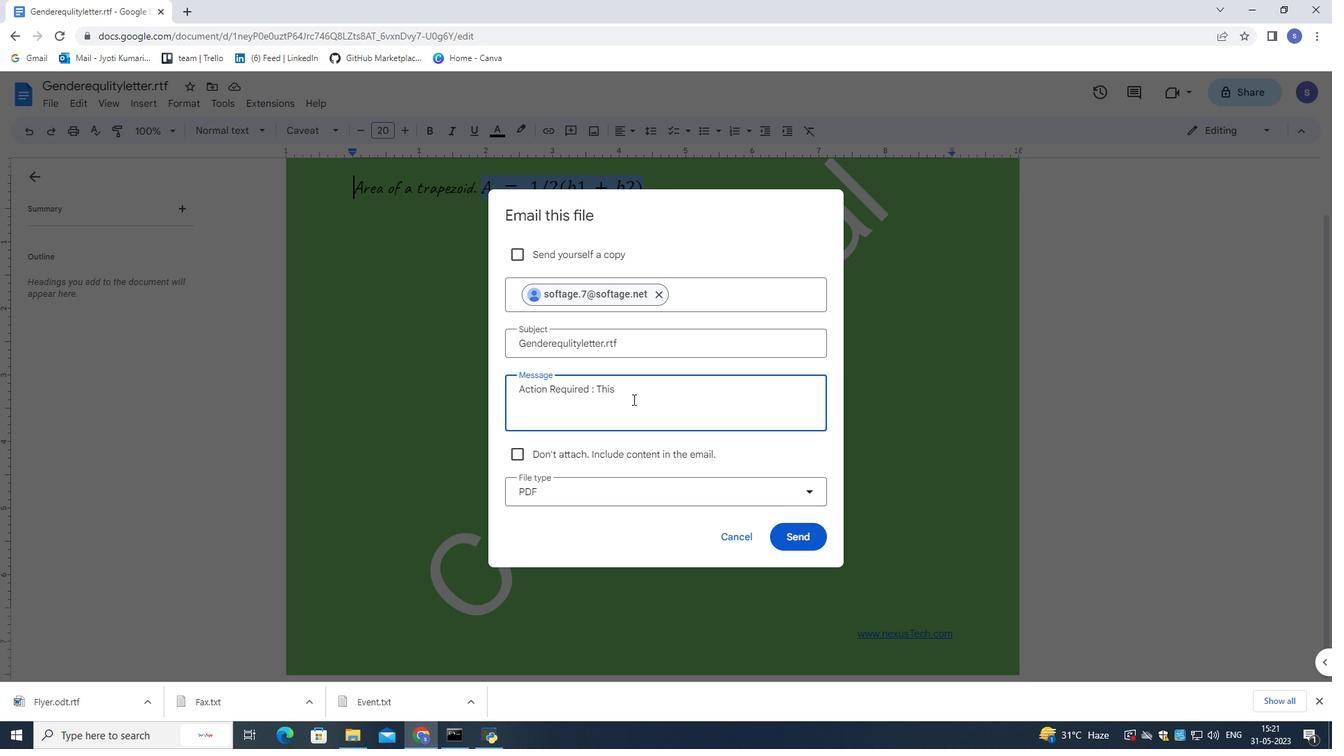 
Action: Key pressed <Key.shift>requires<Key.space>your<Key.space>review<Key.space>and<Key.space>response.
Screenshot: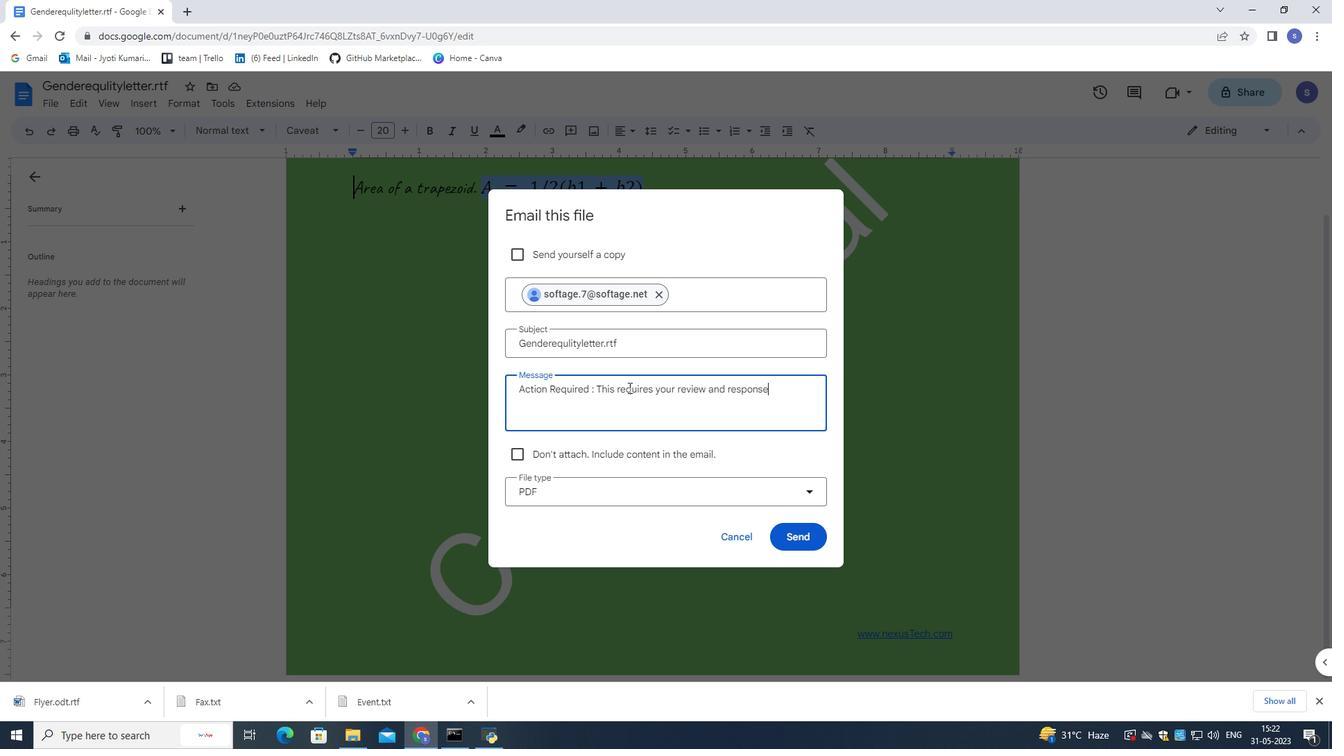 
Action: Mouse moved to (655, 500)
Screenshot: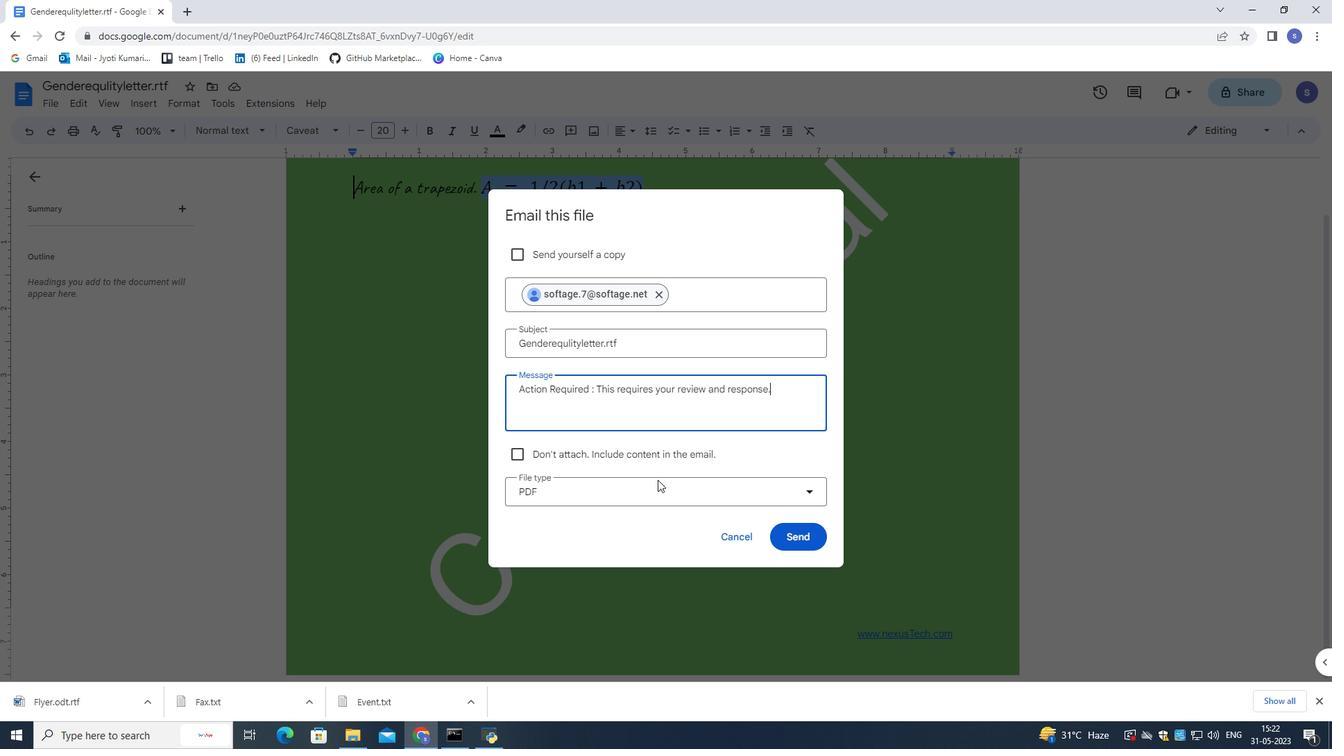 
Action: Mouse pressed left at (655, 500)
Screenshot: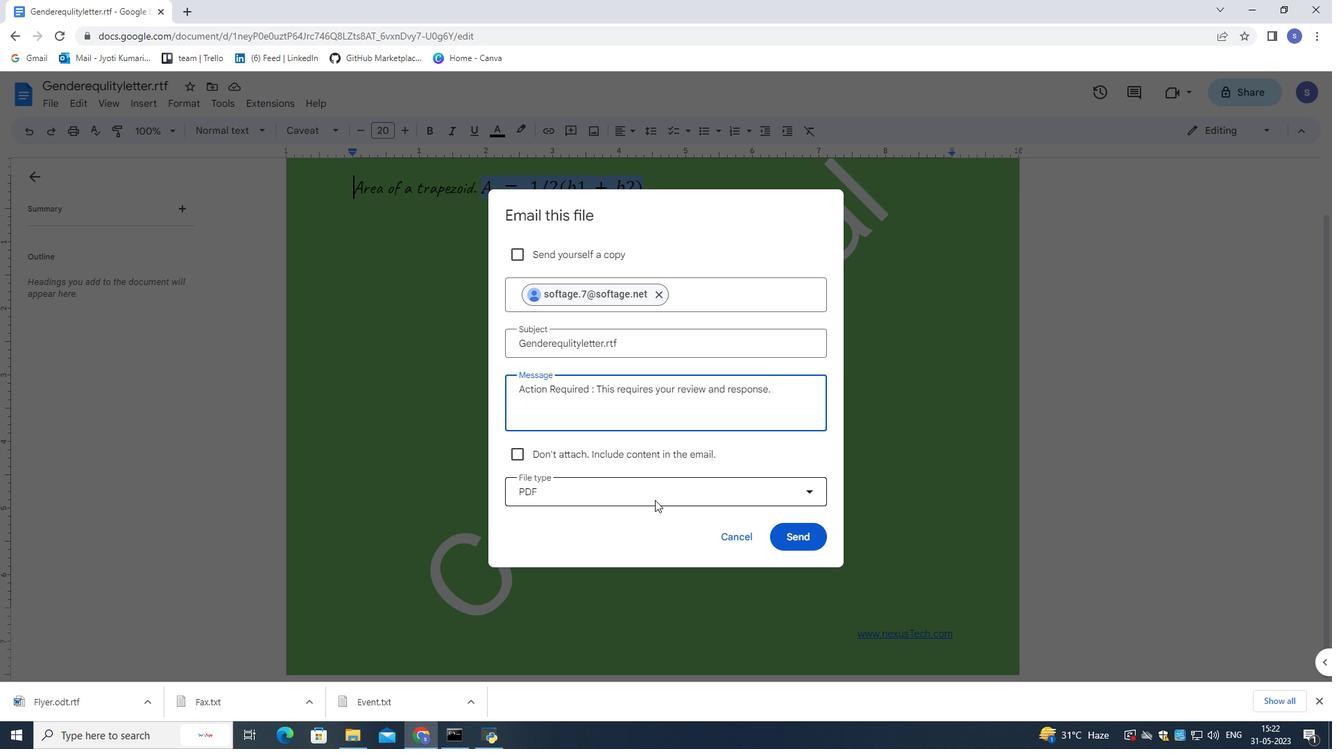 
Action: Mouse moved to (667, 585)
Screenshot: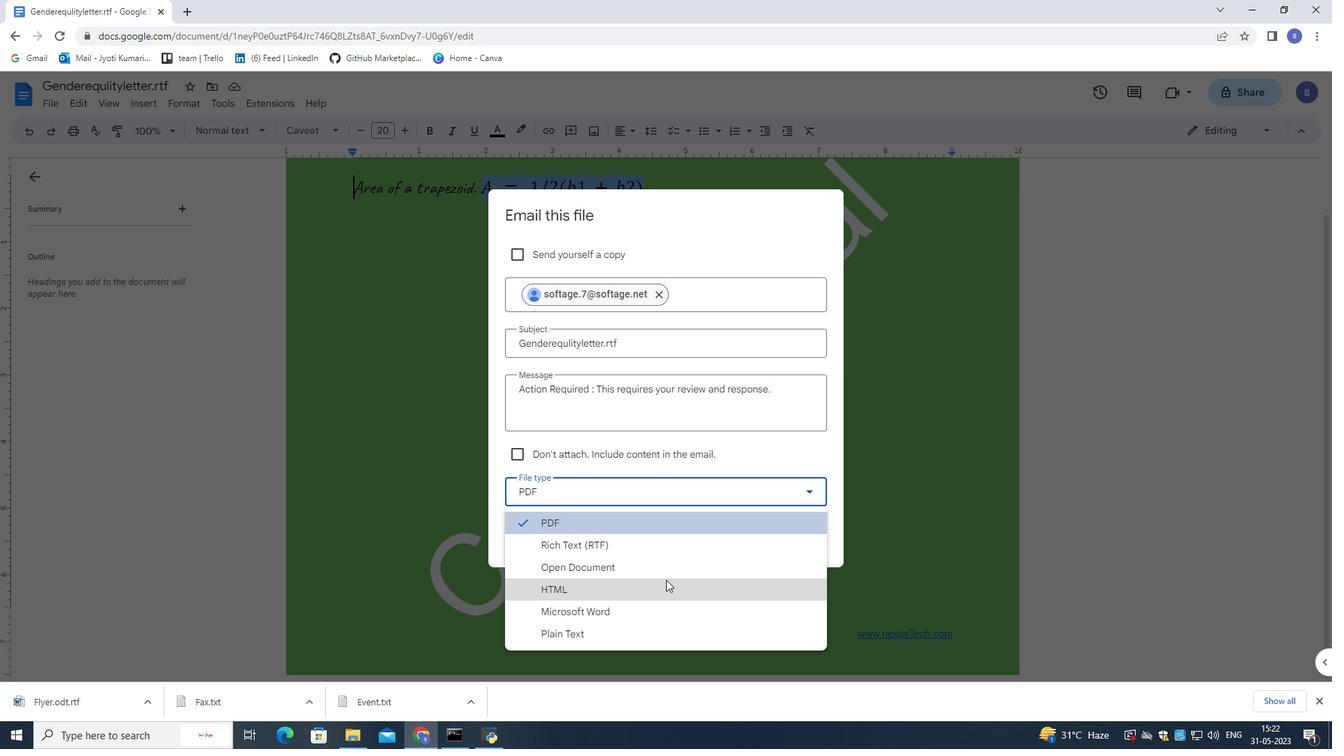 
Action: Mouse pressed left at (667, 585)
Screenshot: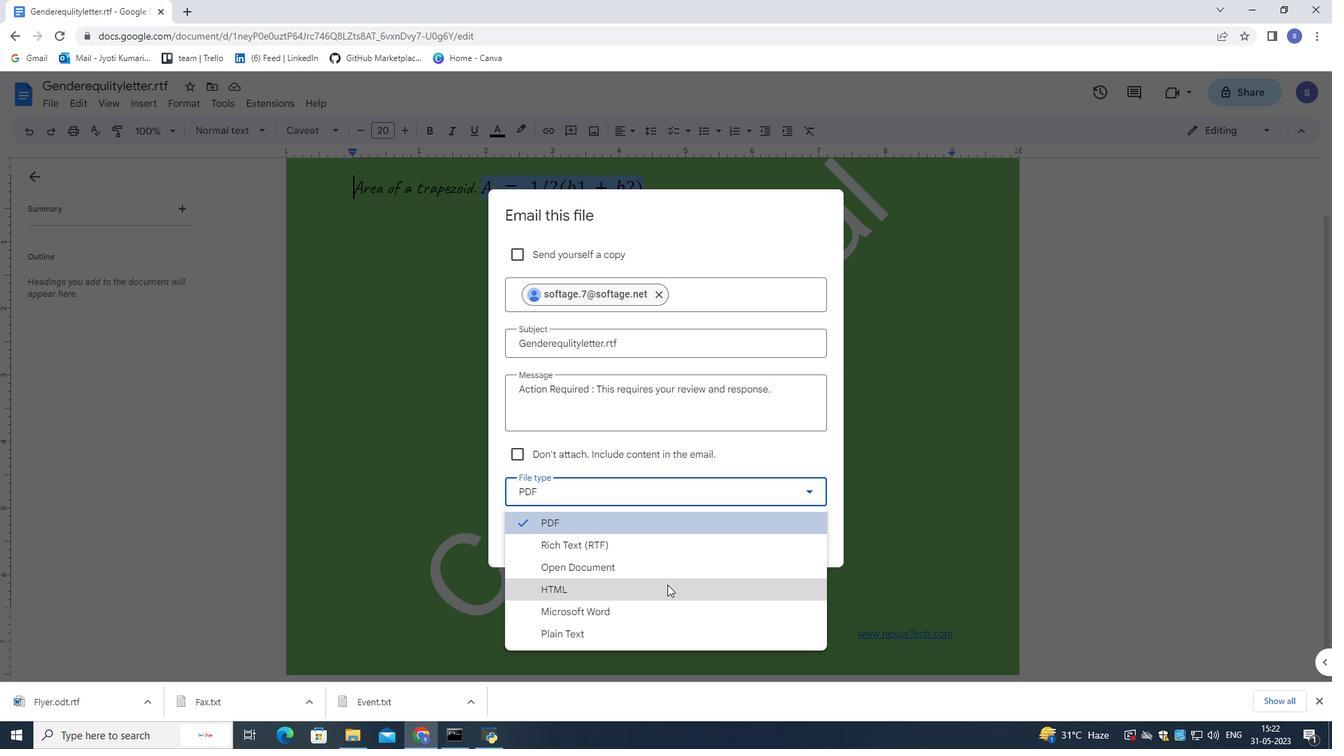 
Action: Mouse moved to (809, 536)
Screenshot: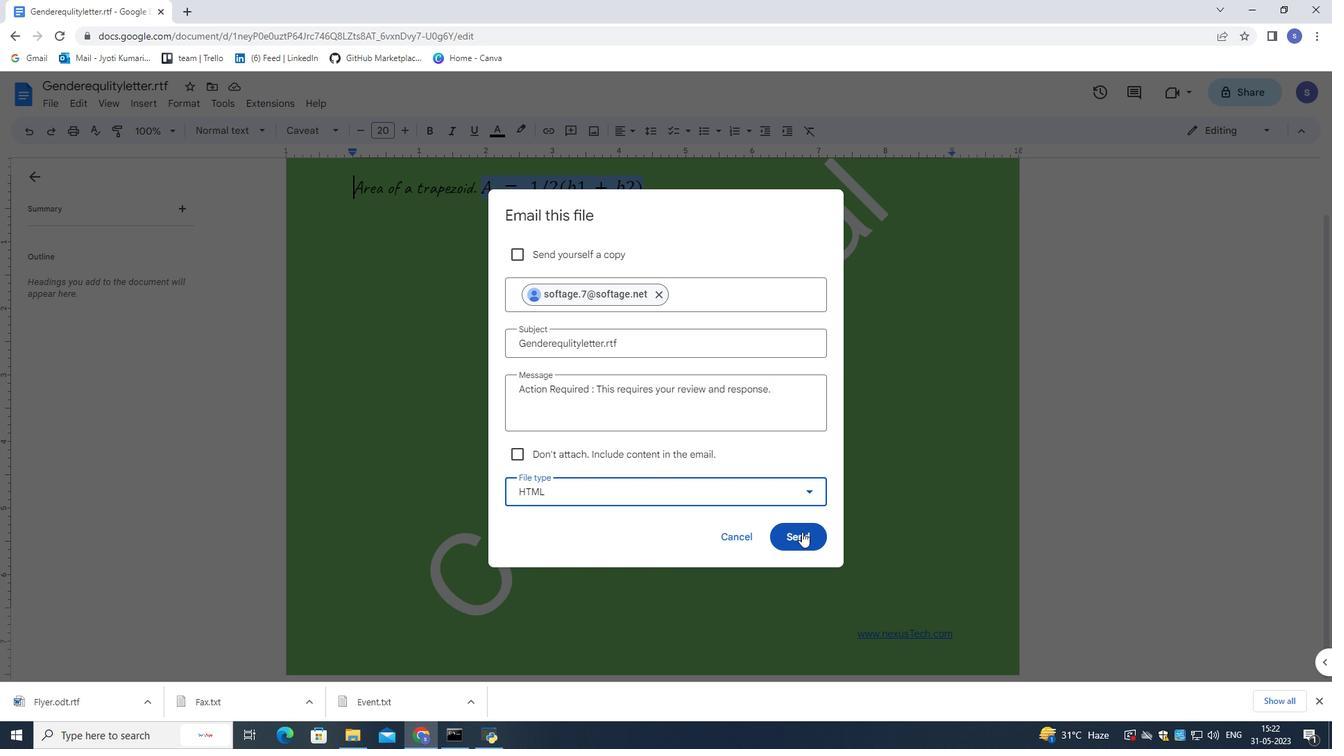 
Action: Mouse pressed left at (809, 536)
Screenshot: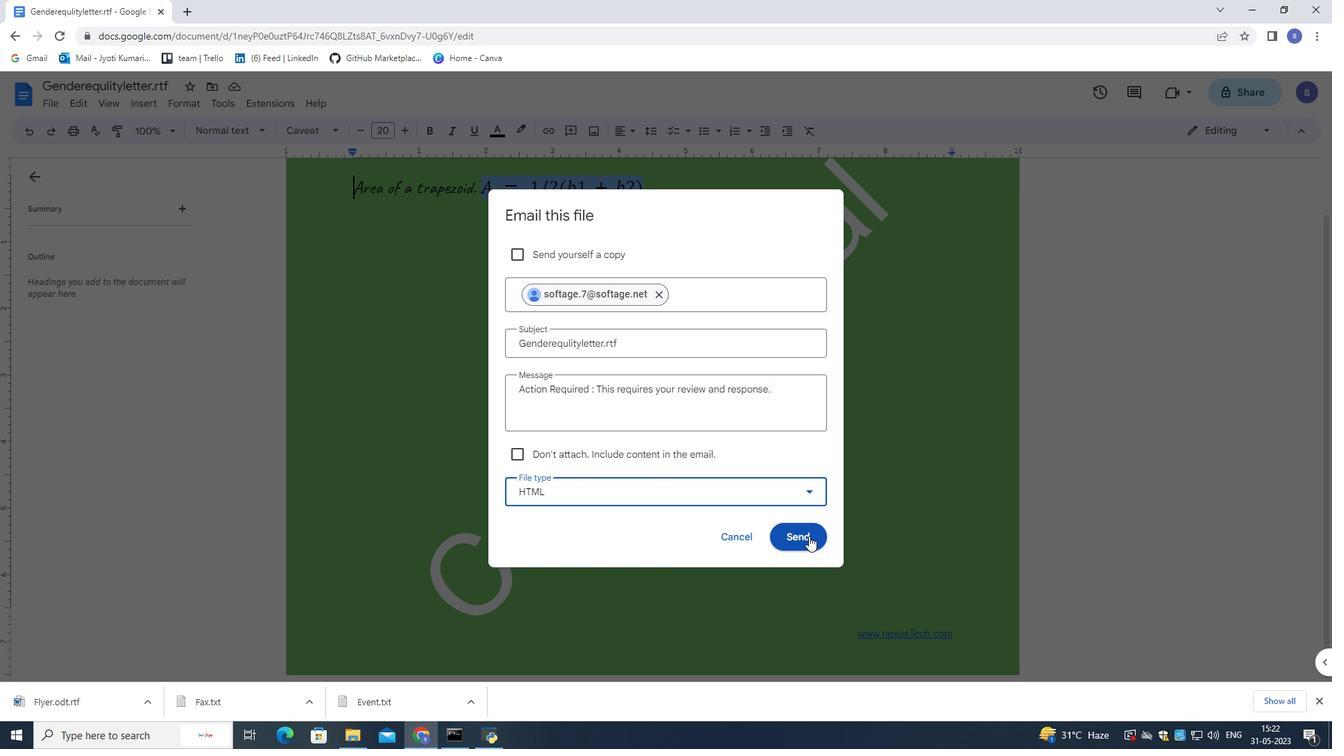 
Action: Mouse moved to (672, 498)
Screenshot: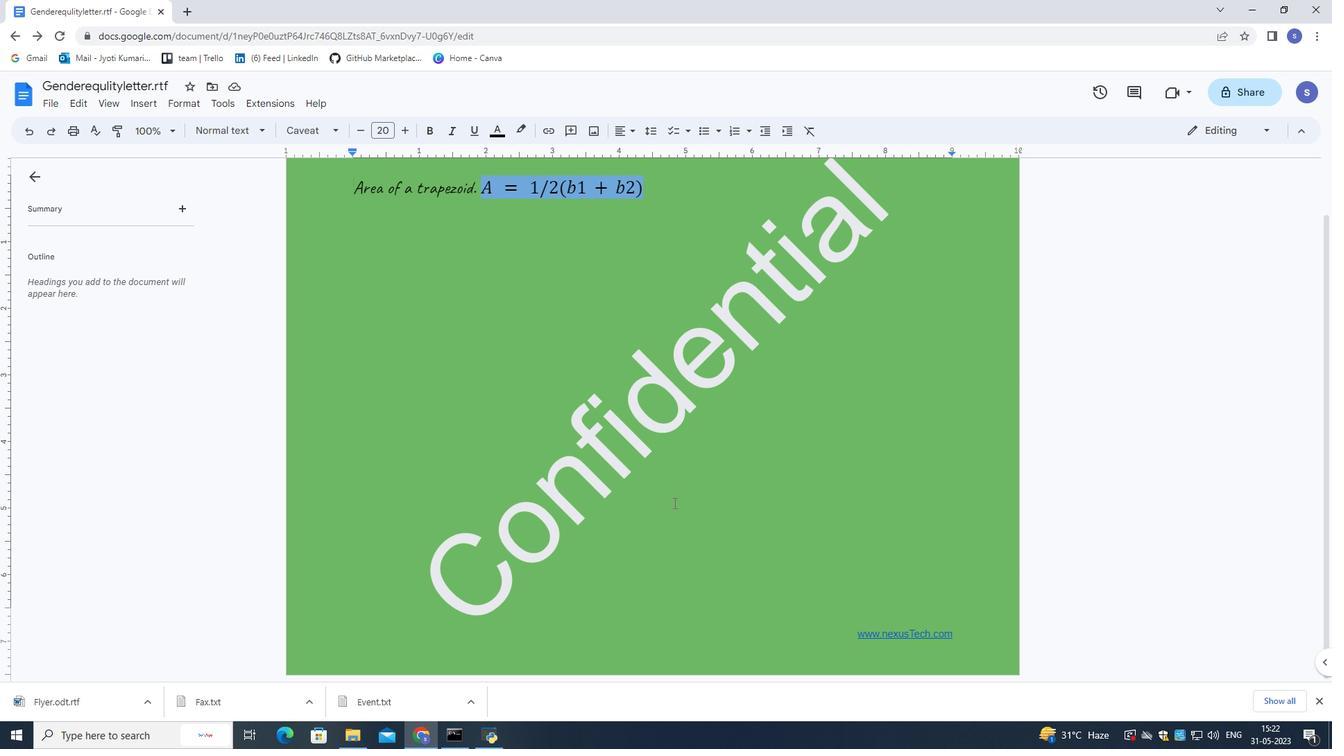 
Action: Mouse scrolled (672, 499) with delta (0, 0)
Screenshot: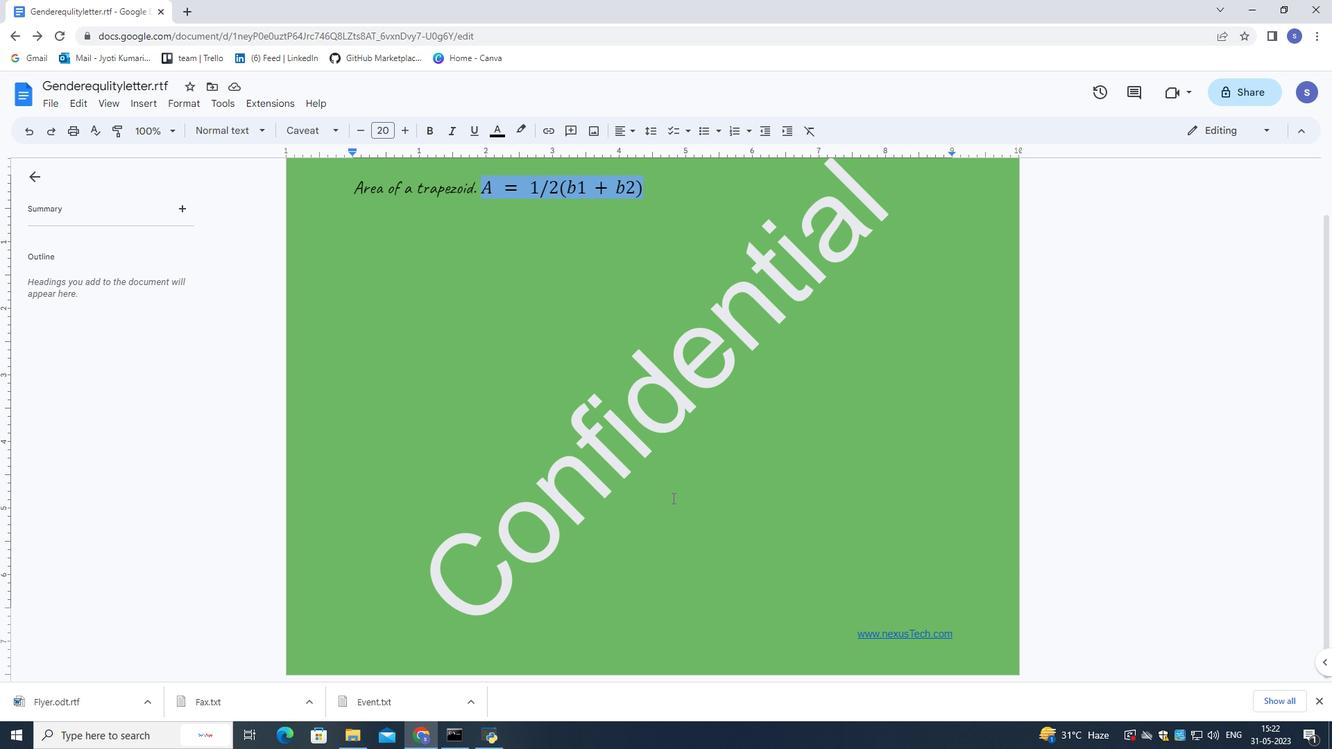 
Action: Mouse scrolled (672, 499) with delta (0, 0)
Screenshot: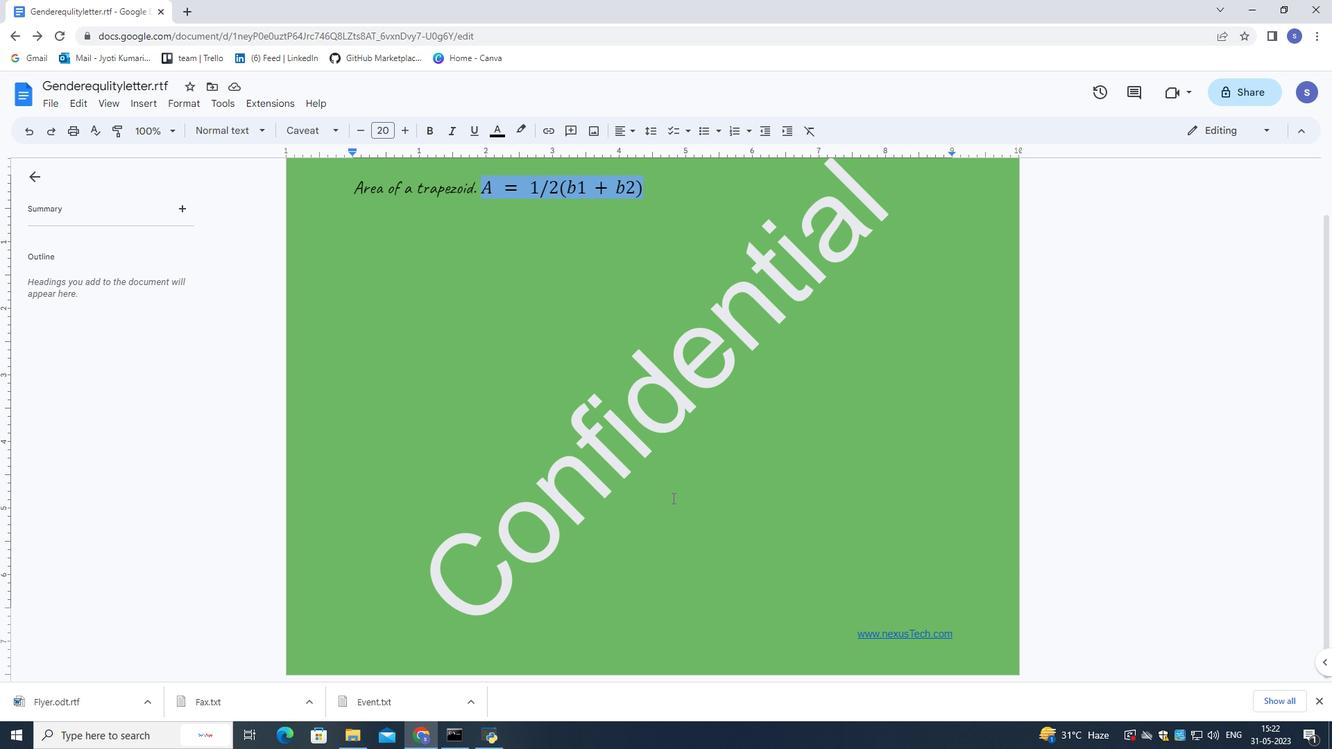 
Action: Mouse scrolled (672, 499) with delta (0, 0)
Screenshot: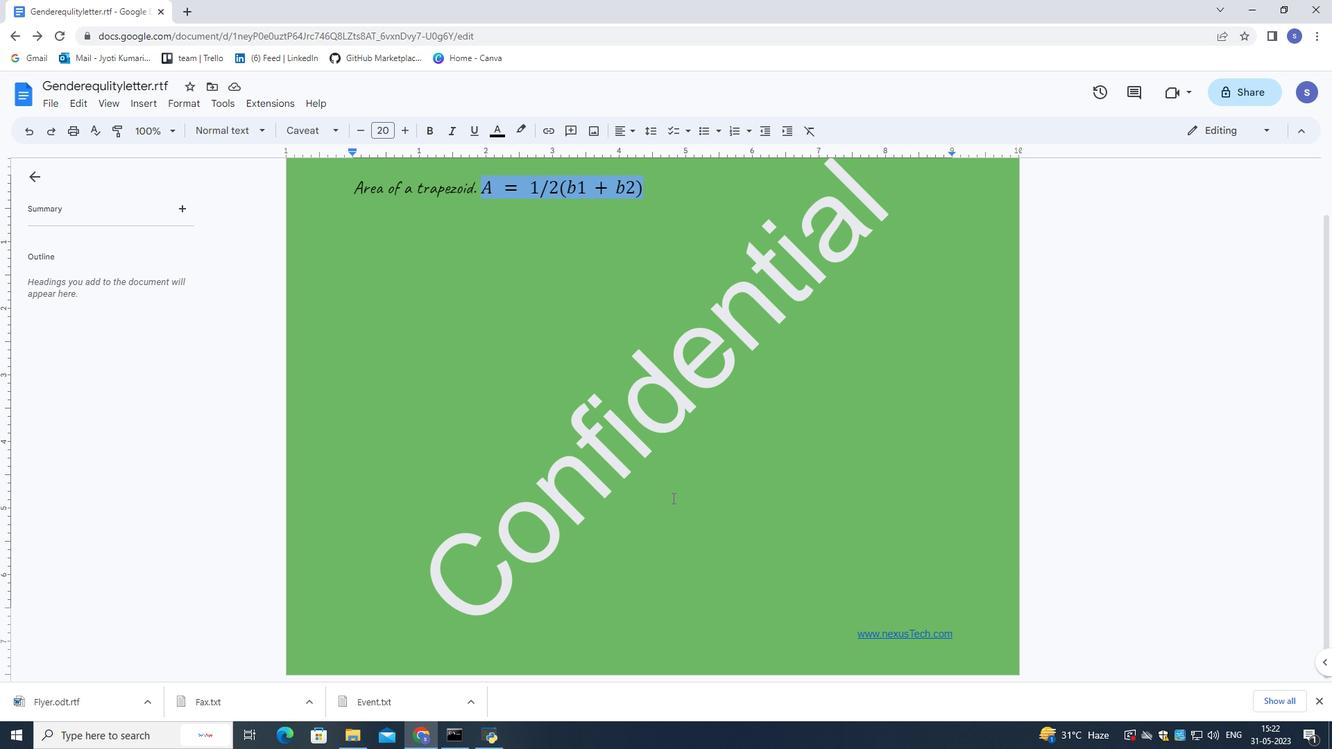 
Action: Mouse scrolled (672, 499) with delta (0, 0)
Screenshot: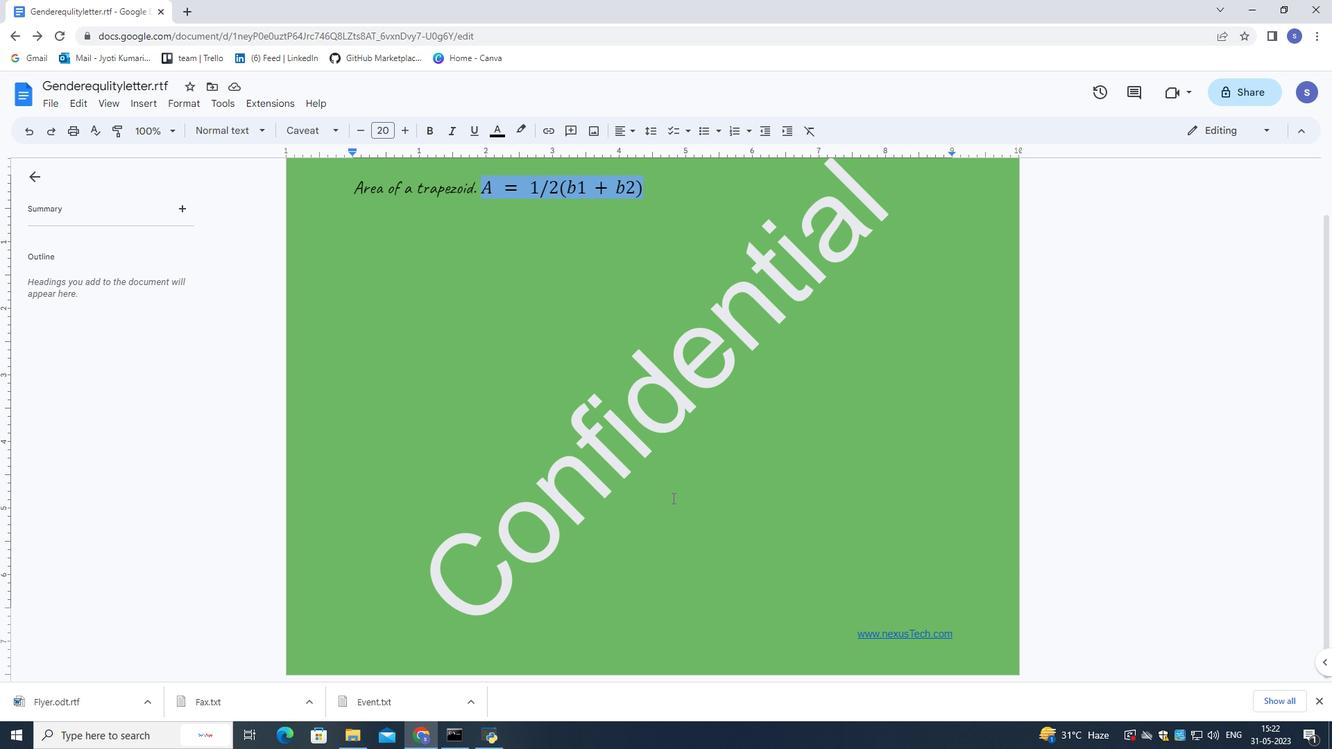
Action: Mouse scrolled (672, 497) with delta (0, 0)
Screenshot: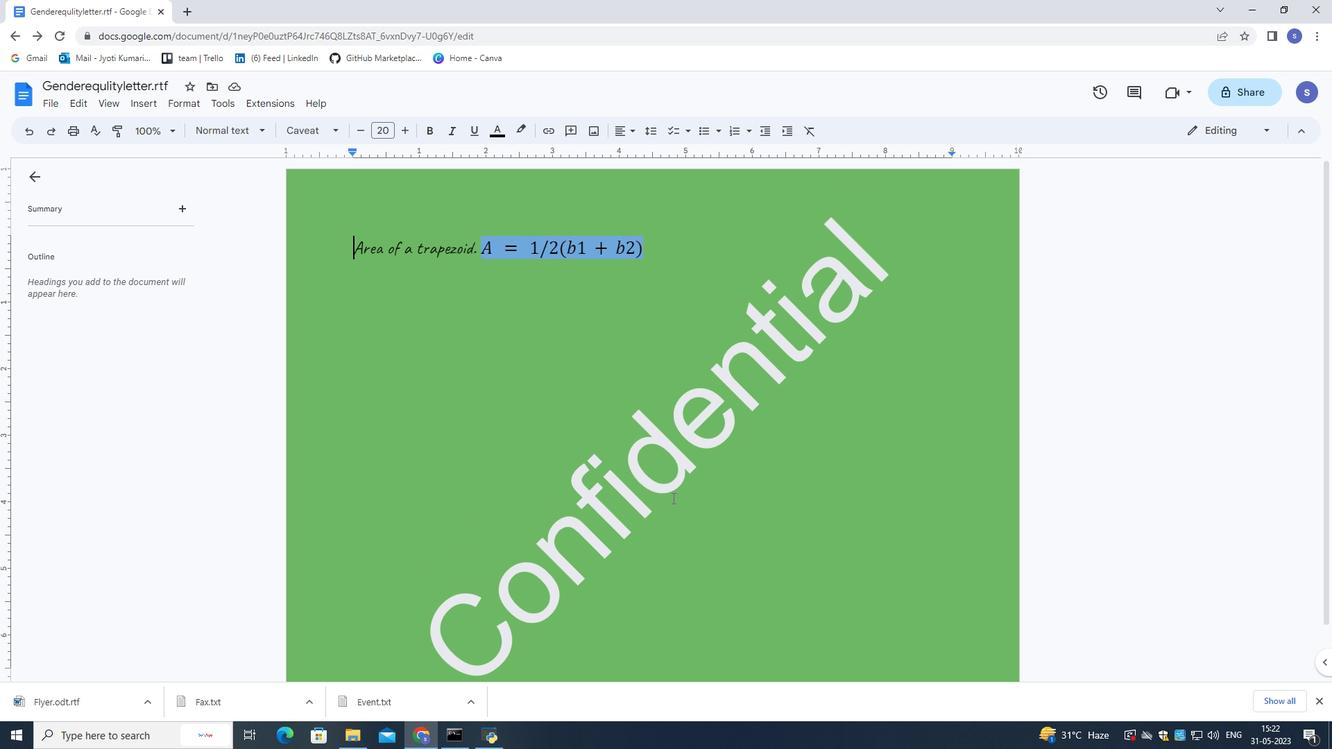 
Action: Mouse scrolled (672, 497) with delta (0, 0)
Screenshot: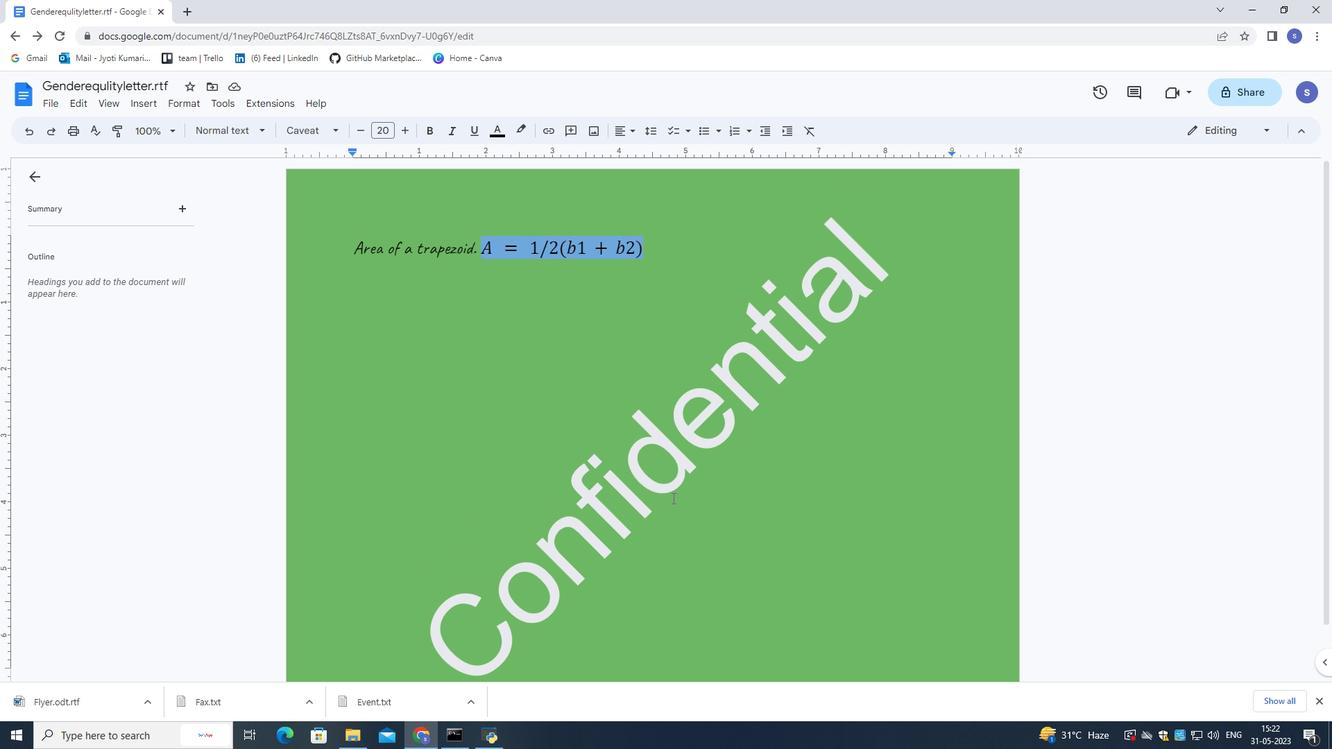 
Action: Mouse scrolled (672, 497) with delta (0, 0)
Screenshot: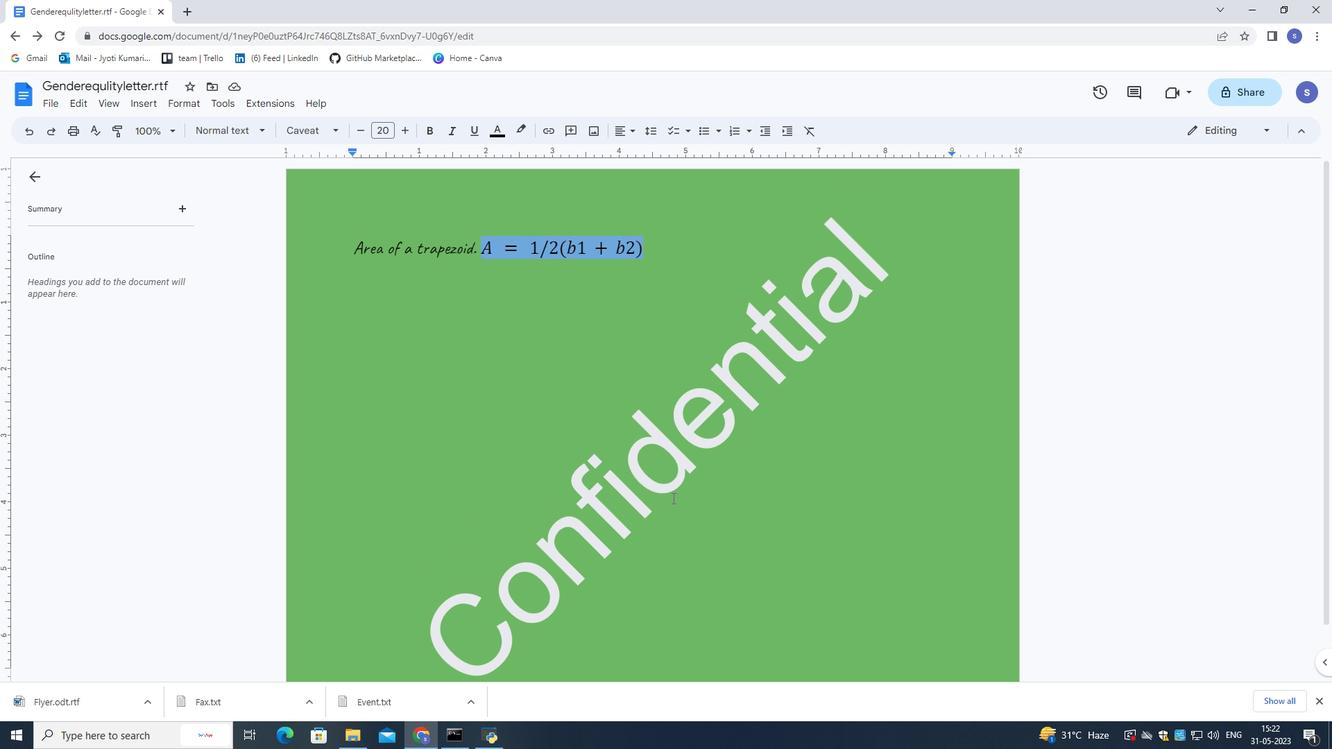 
Action: Mouse scrolled (672, 497) with delta (0, 0)
Screenshot: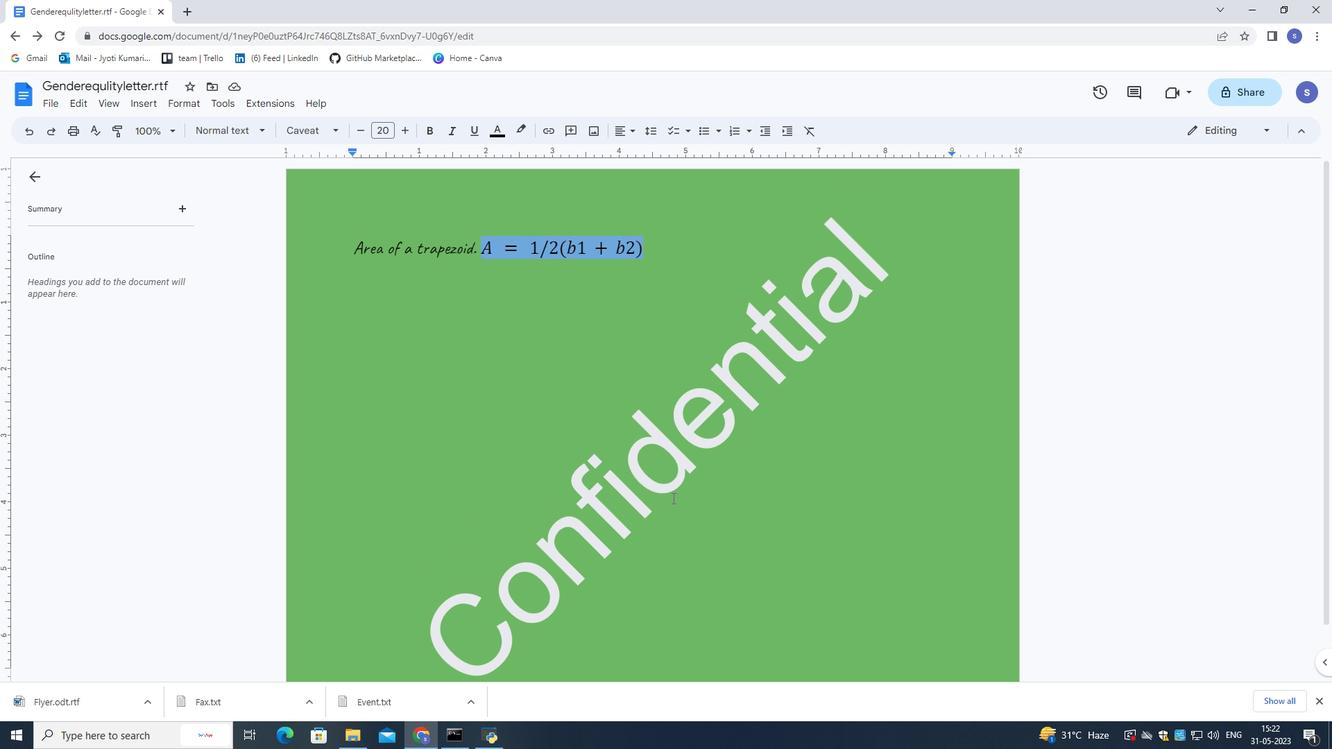 
Action: Mouse scrolled (672, 499) with delta (0, 0)
Screenshot: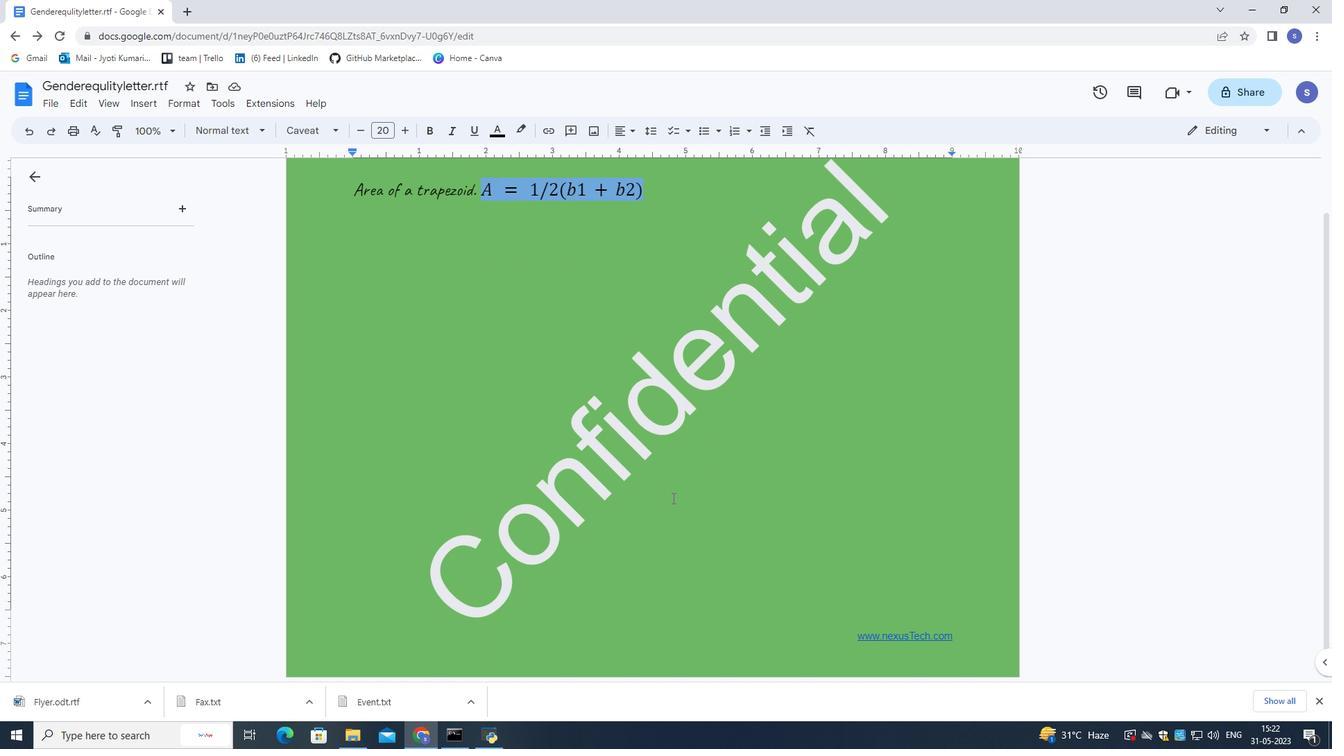 
Action: Mouse scrolled (672, 499) with delta (0, 0)
Screenshot: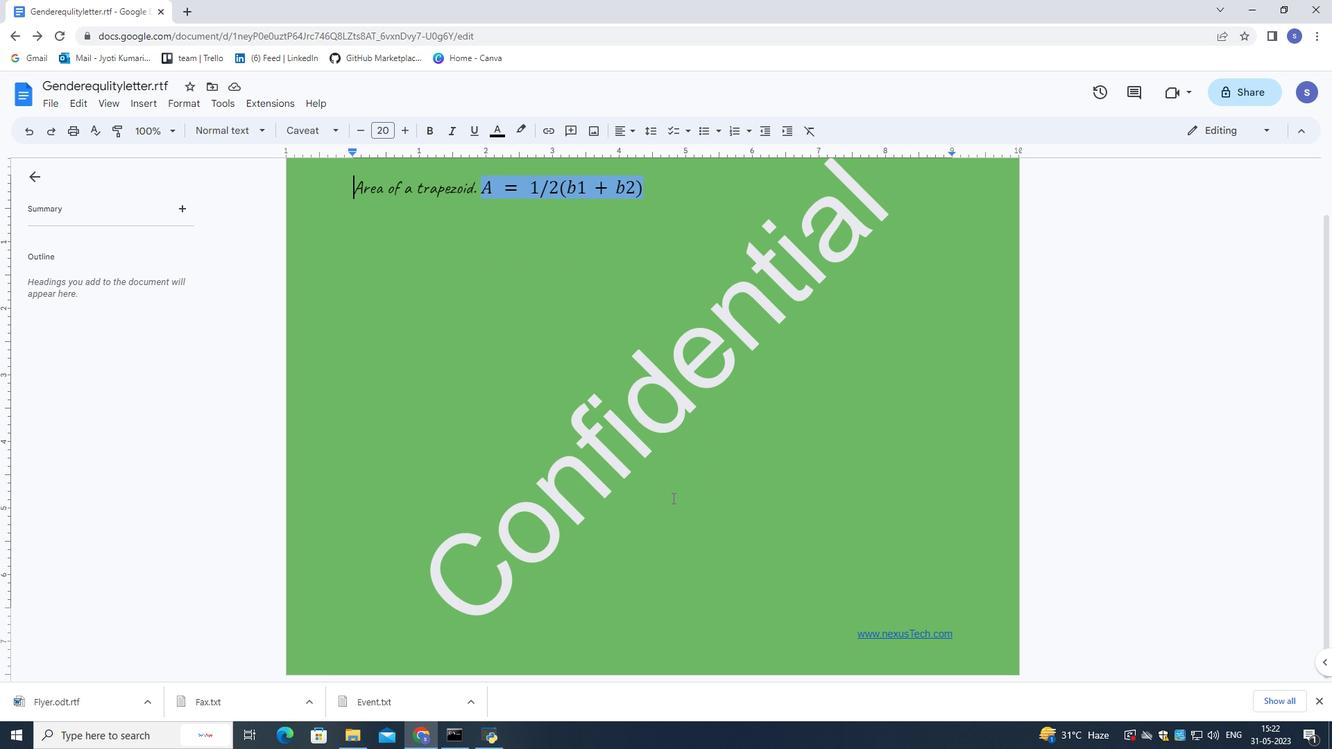 
Action: Mouse moved to (672, 498)
Screenshot: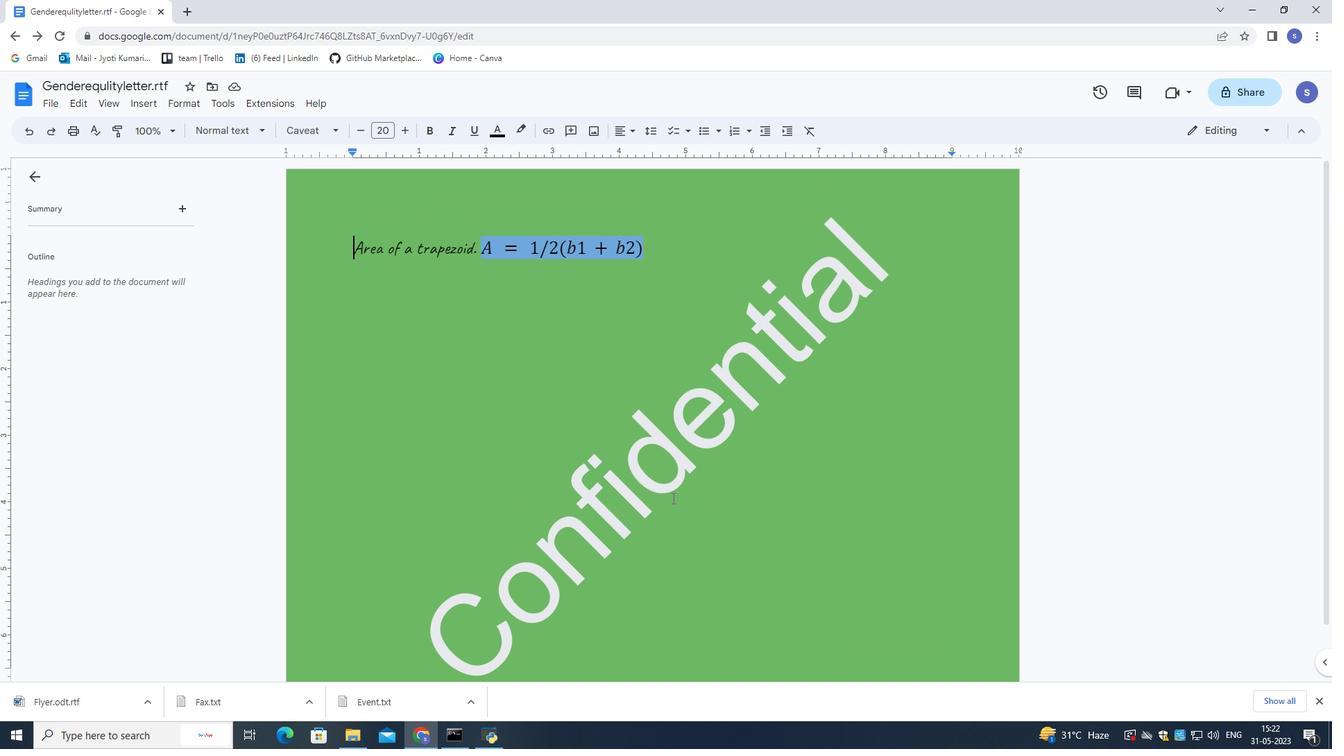 
